 Task: Open a blank sheet, save the file as Scarlett.docx Add the quote 'Your life does not get better by chance; it gets better by change.' Apply font style 'Impact' and font size 30 Align the text to the Left .Change the text color to  'Olive Green '
Action: Mouse moved to (258, 169)
Screenshot: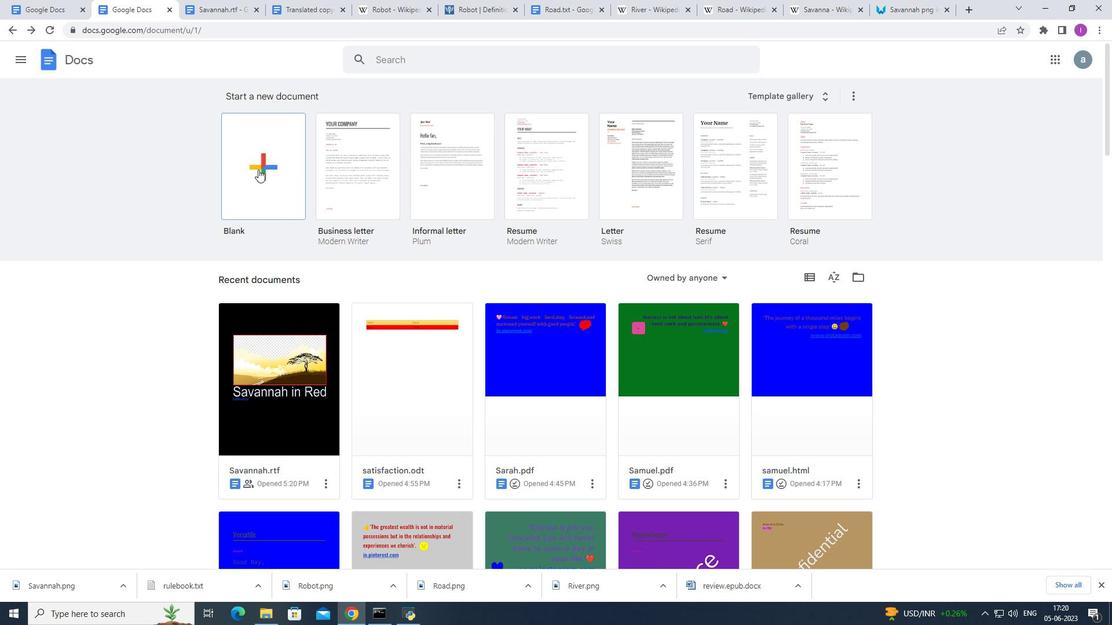 
Action: Mouse pressed left at (258, 169)
Screenshot: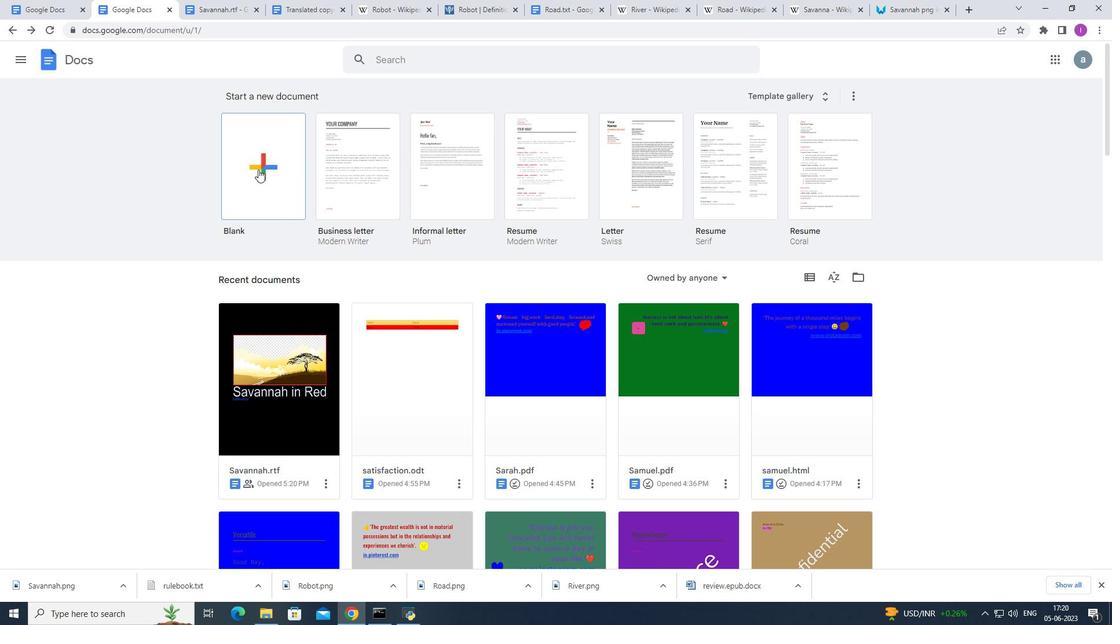 
Action: Mouse moved to (124, 53)
Screenshot: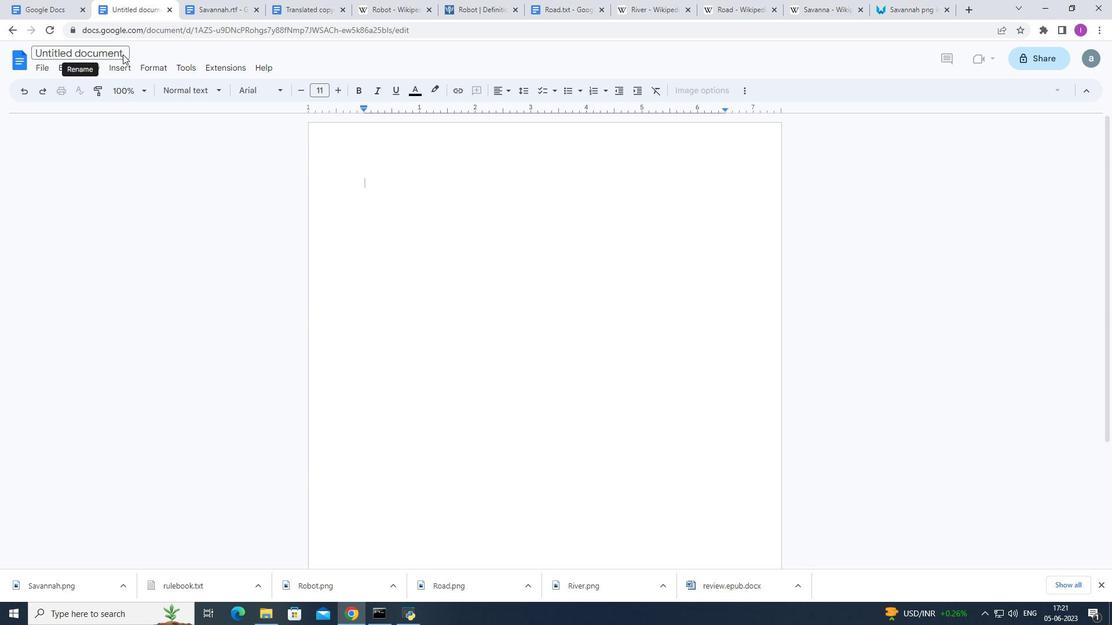 
Action: Mouse pressed left at (124, 53)
Screenshot: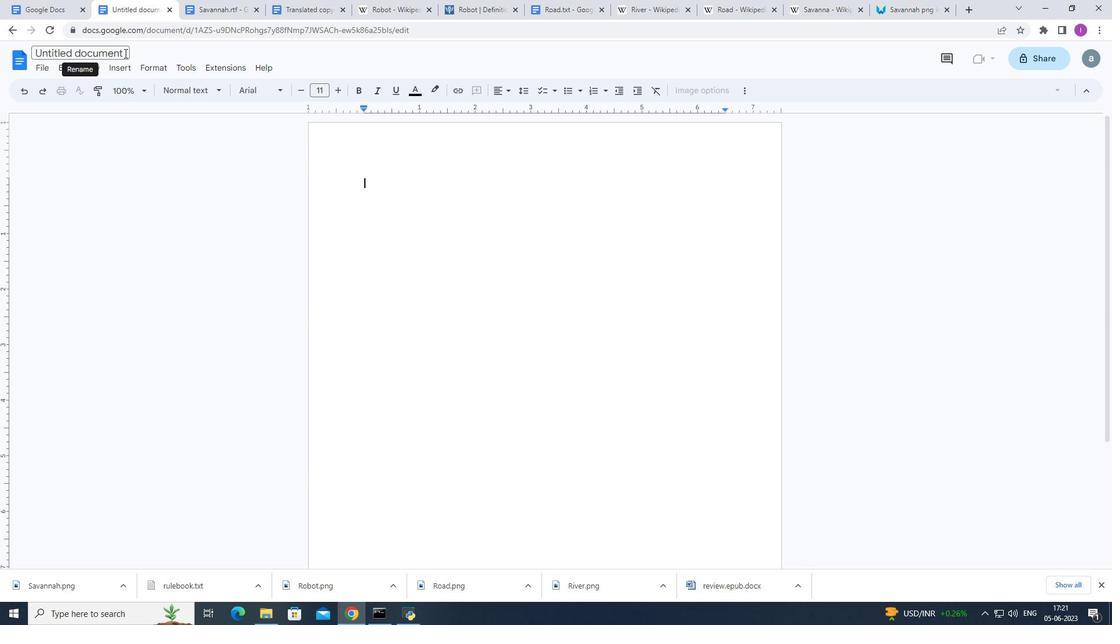 
Action: Mouse moved to (230, 52)
Screenshot: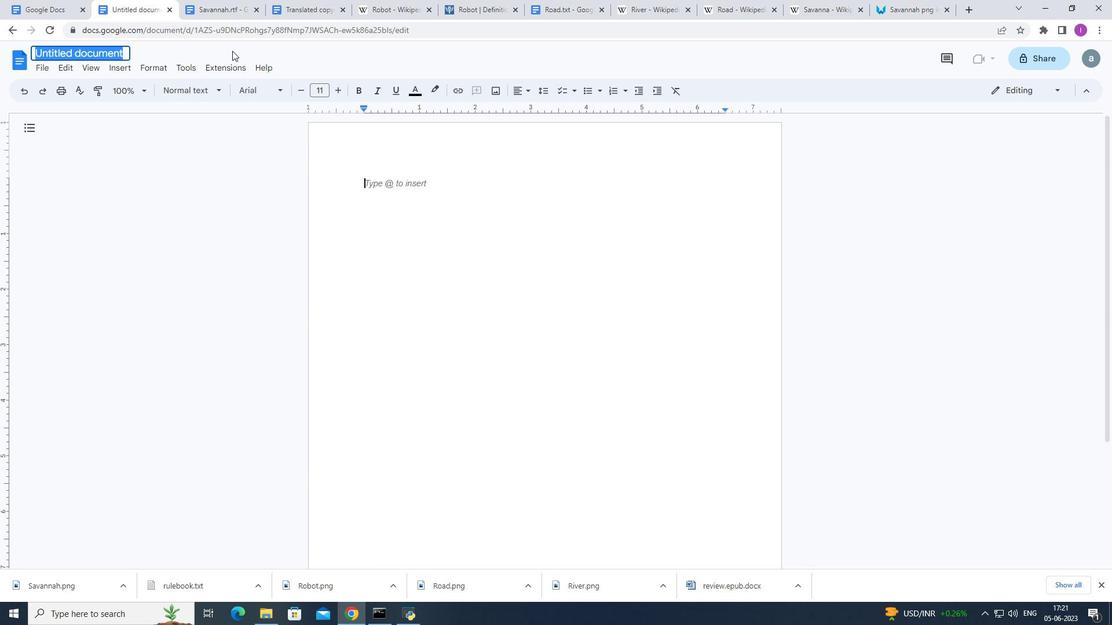 
Action: Key pressed <Key.shift>Scarlett.docx
Screenshot: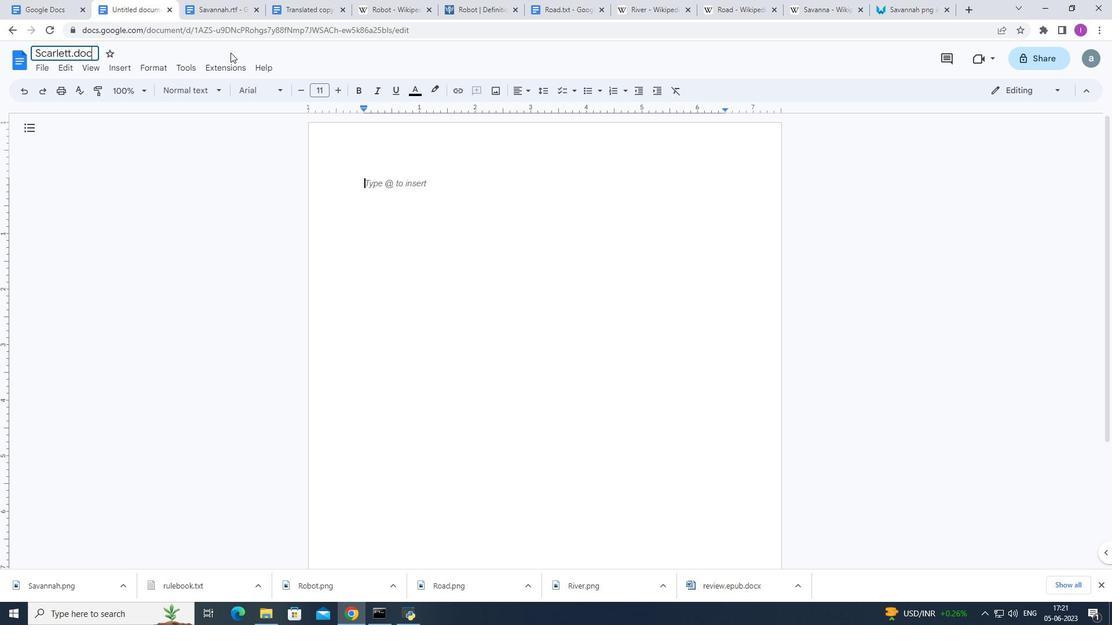 
Action: Mouse moved to (379, 173)
Screenshot: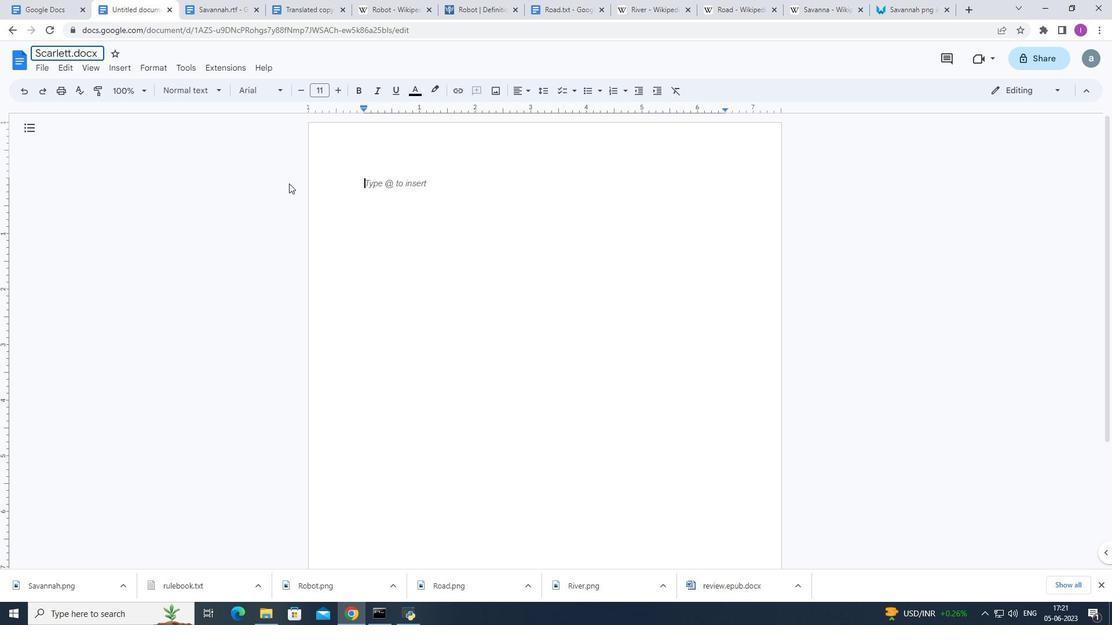 
Action: Mouse pressed left at (379, 173)
Screenshot: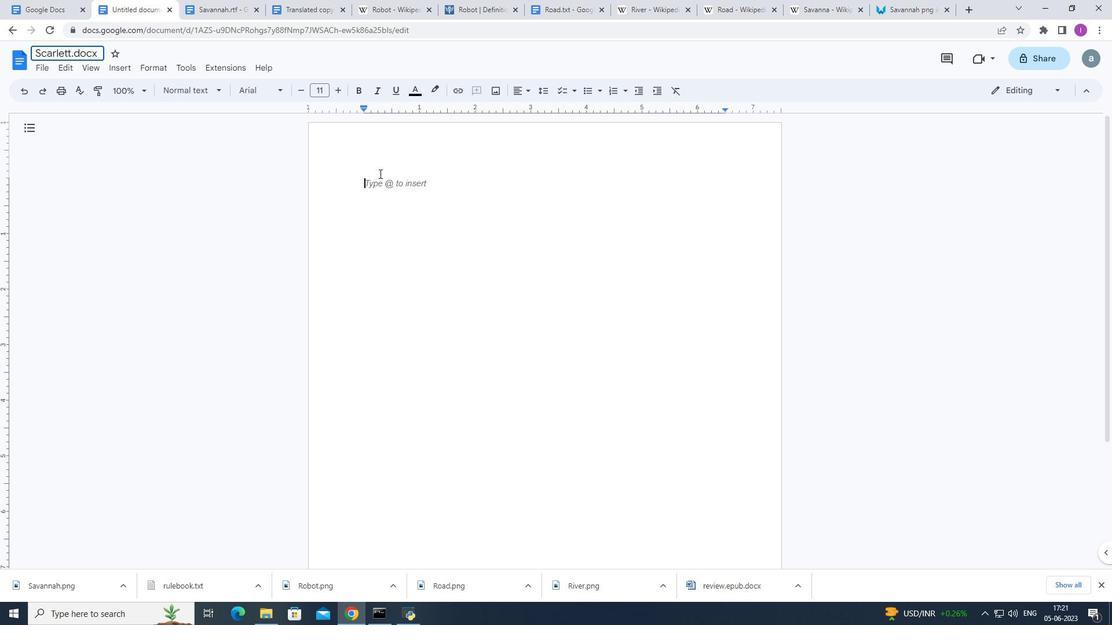 
Action: Mouse moved to (498, 169)
Screenshot: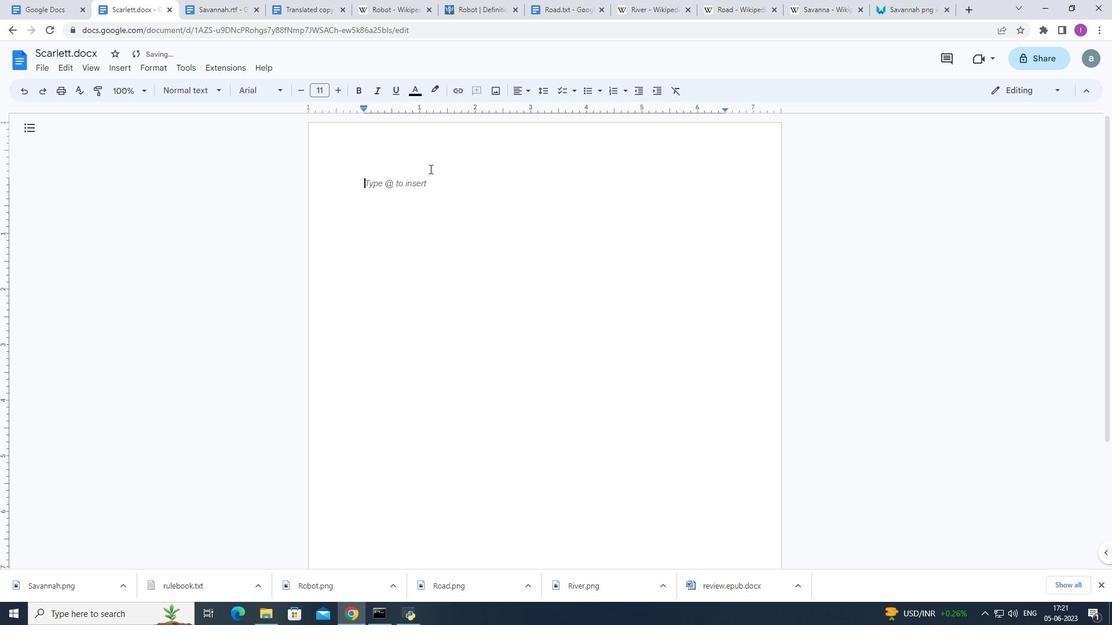 
Action: Key pressed '<Key.shift><Key.shift><Key.shift><Key.shift><Key.shift><Key.shift><Key.shift><Key.shift>Your<Key.space>life<Key.space>does<Key.space>not<Key.space>get<Key.space>better<Key.space>by<Key.space>chance;it<Key.space>gets<Key.space>better<Key.space>by<Key.space>chance.'
Screenshot: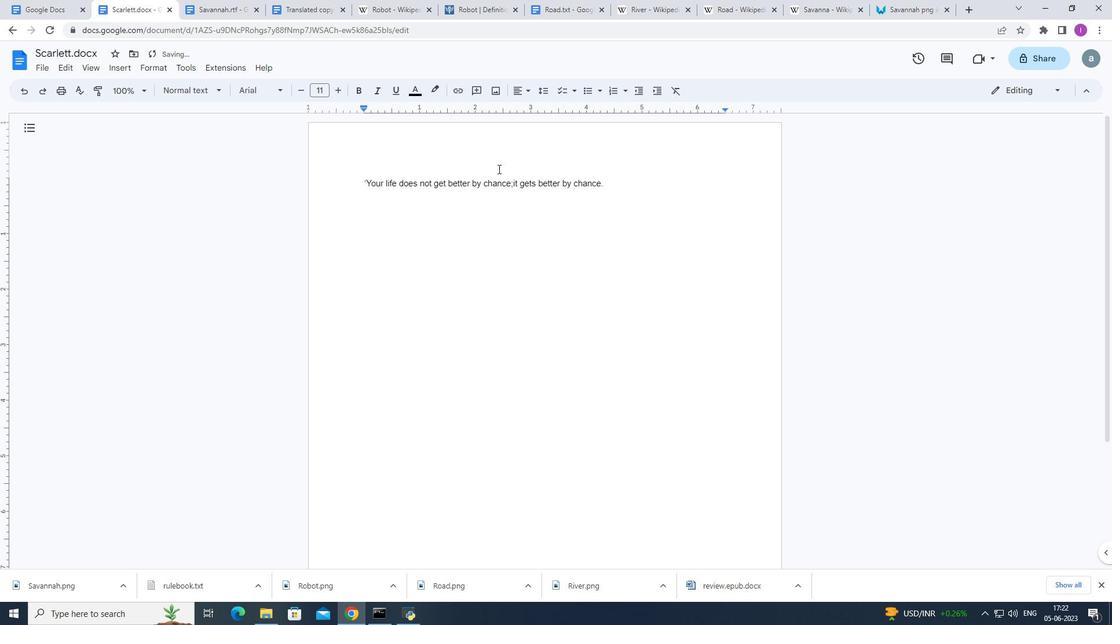 
Action: Mouse moved to (623, 186)
Screenshot: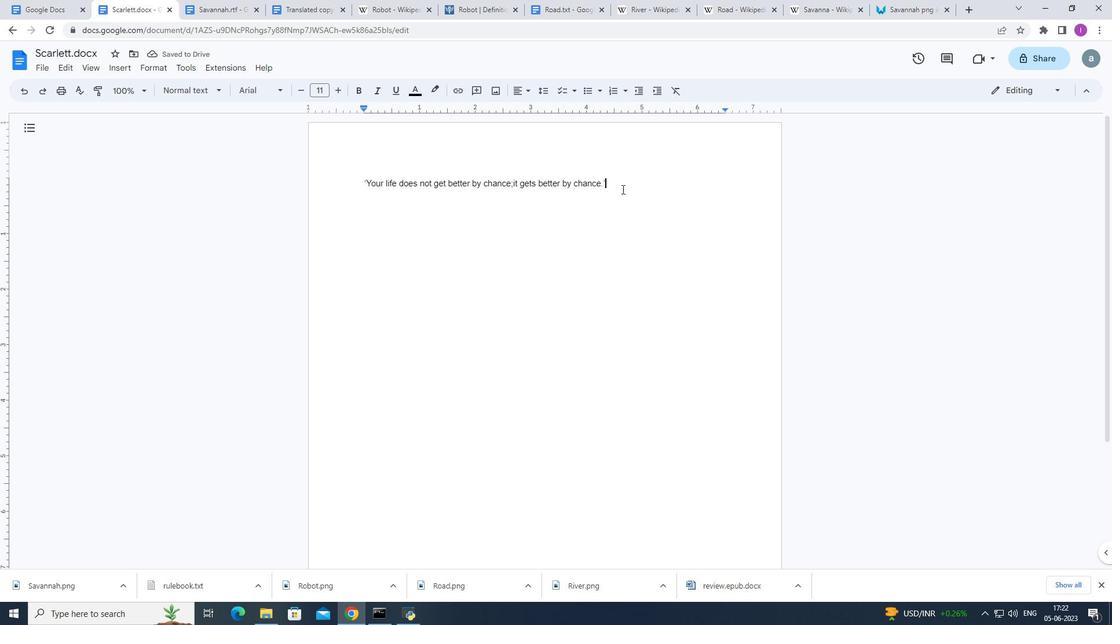 
Action: Mouse pressed left at (623, 186)
Screenshot: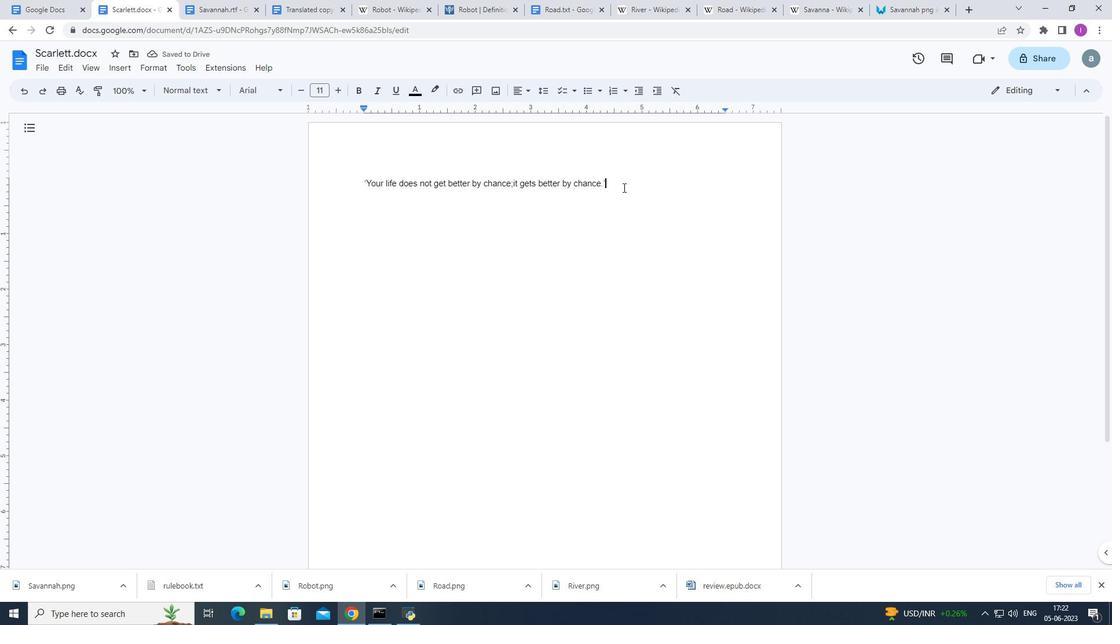 
Action: Mouse moved to (277, 88)
Screenshot: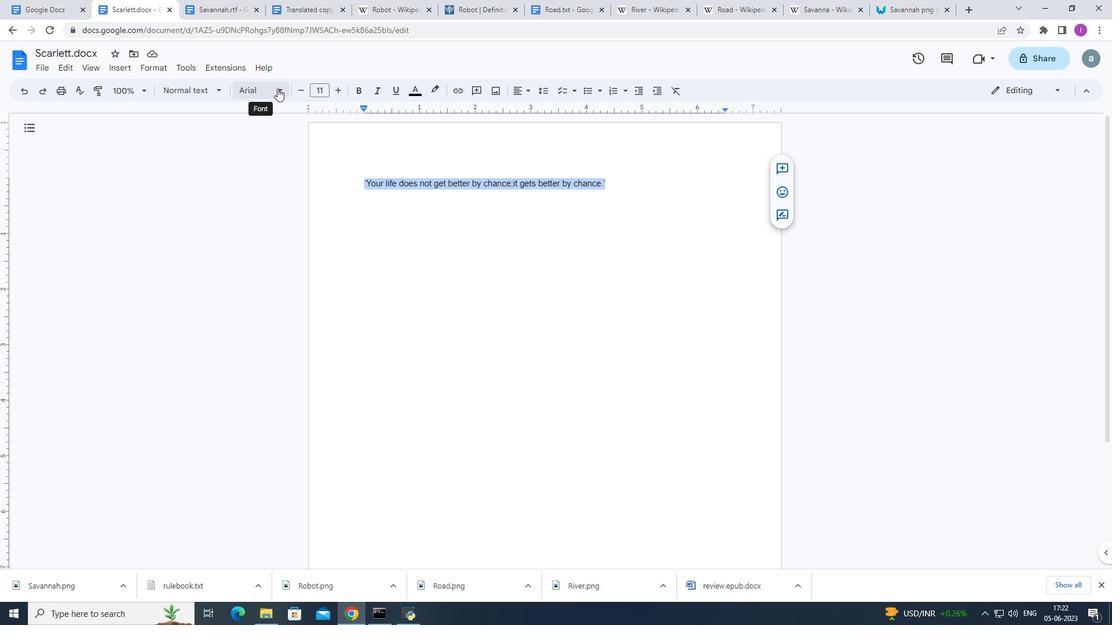 
Action: Mouse pressed left at (277, 88)
Screenshot: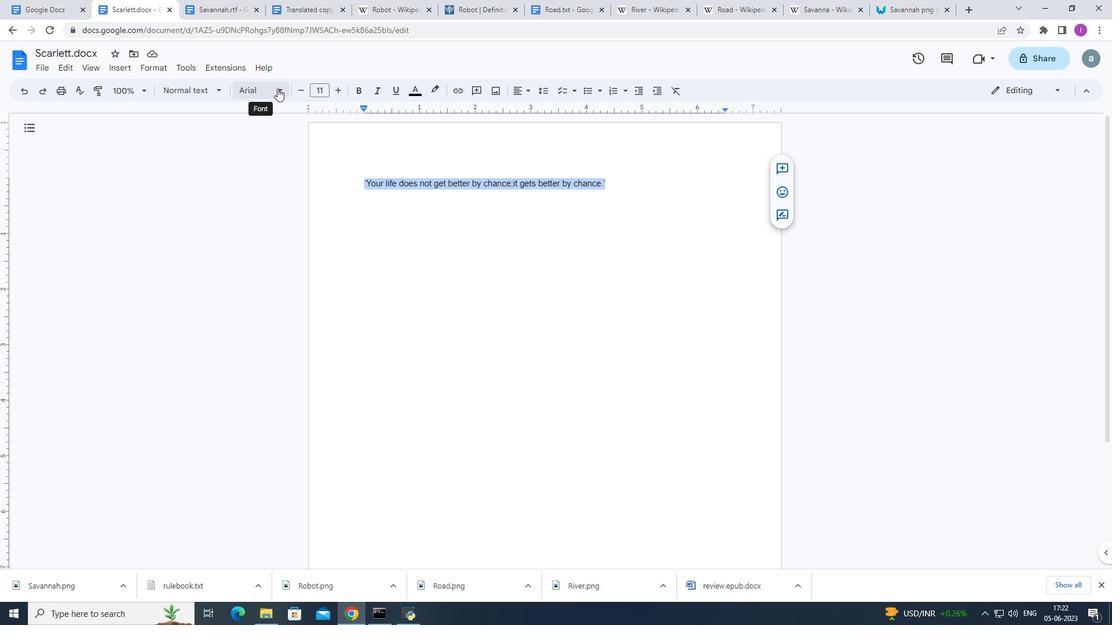 
Action: Mouse moved to (348, 424)
Screenshot: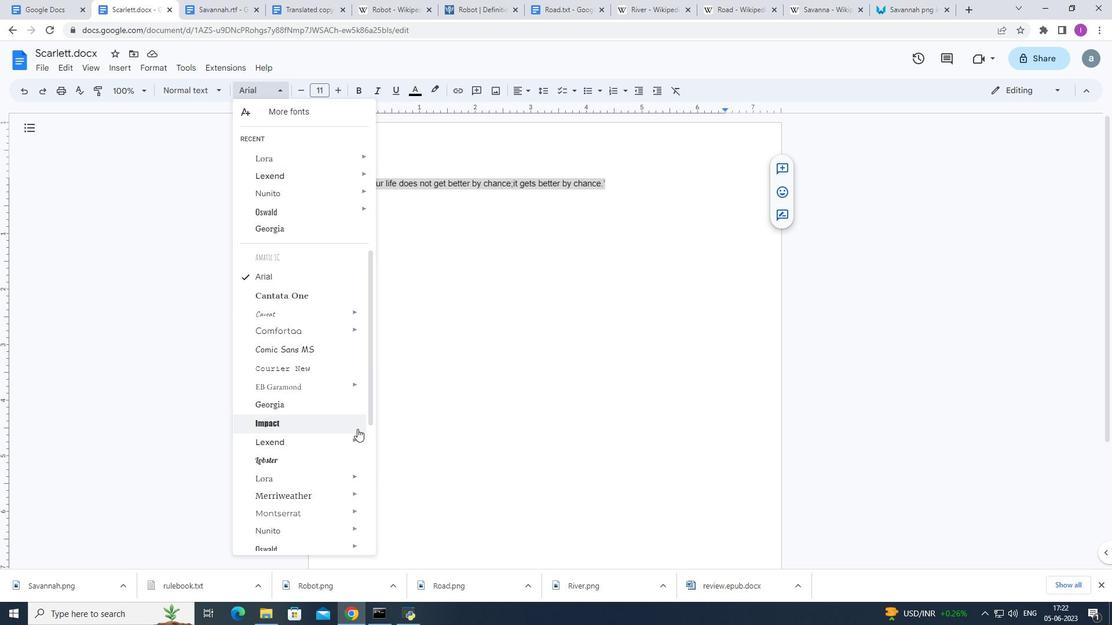 
Action: Mouse pressed left at (348, 424)
Screenshot: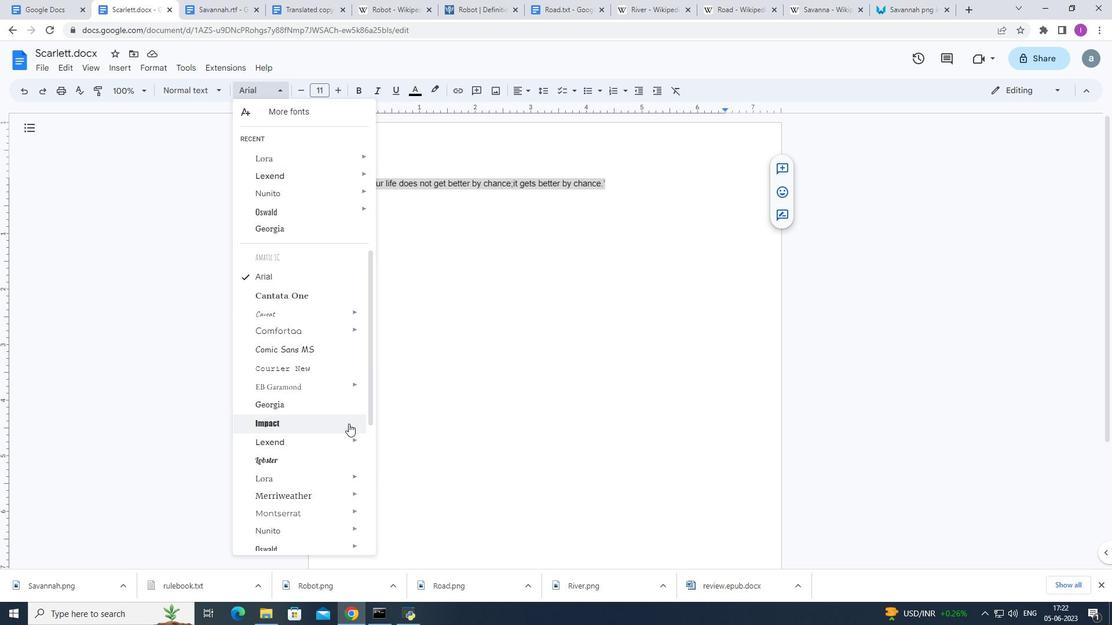 
Action: Mouse moved to (348, 424)
Screenshot: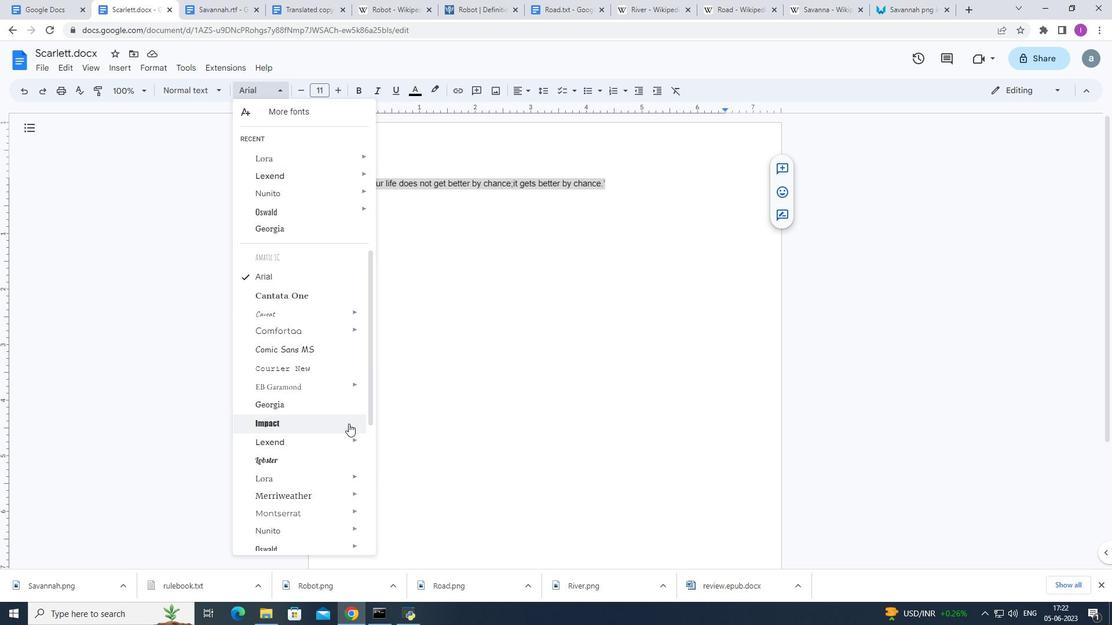 
Action: Mouse pressed left at (348, 424)
Screenshot: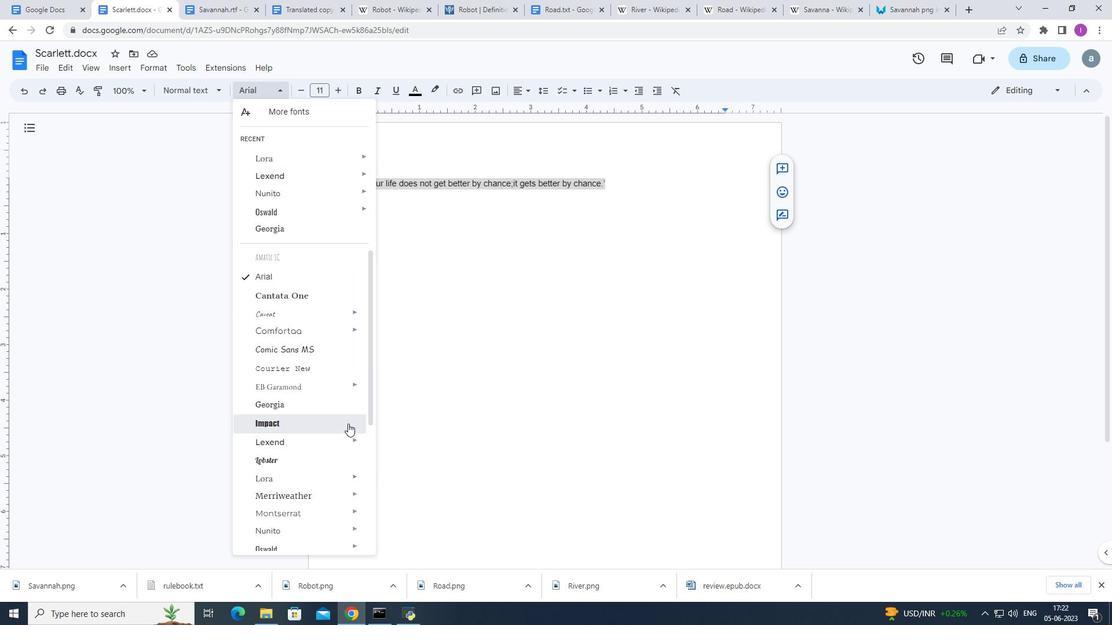 
Action: Mouse moved to (575, 182)
Screenshot: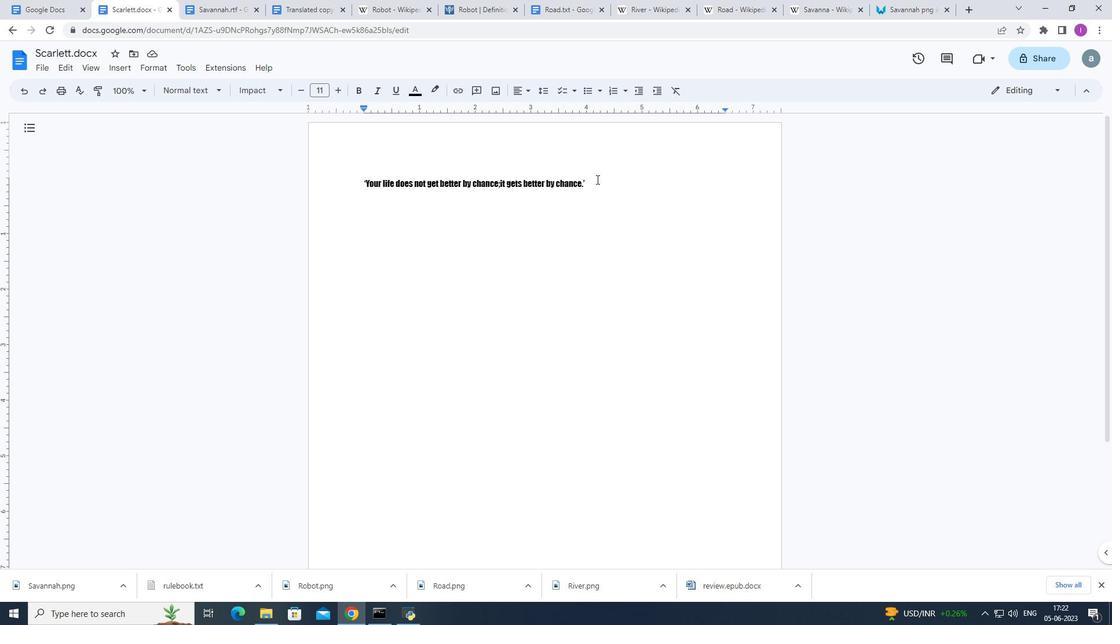 
Action: Mouse pressed left at (597, 179)
Screenshot: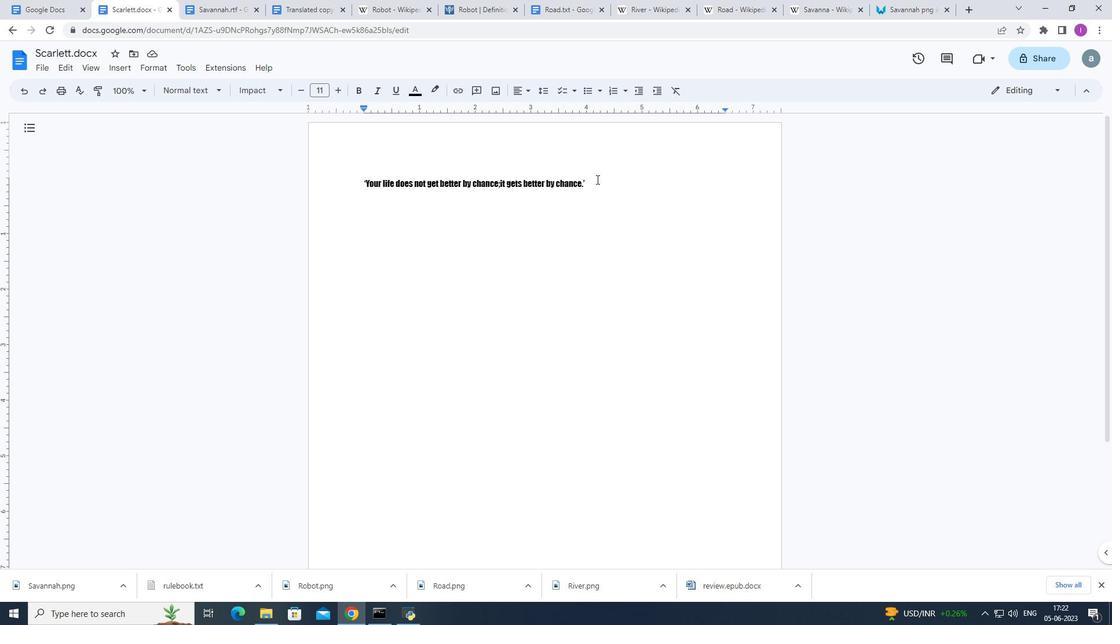 
Action: Mouse moved to (322, 92)
Screenshot: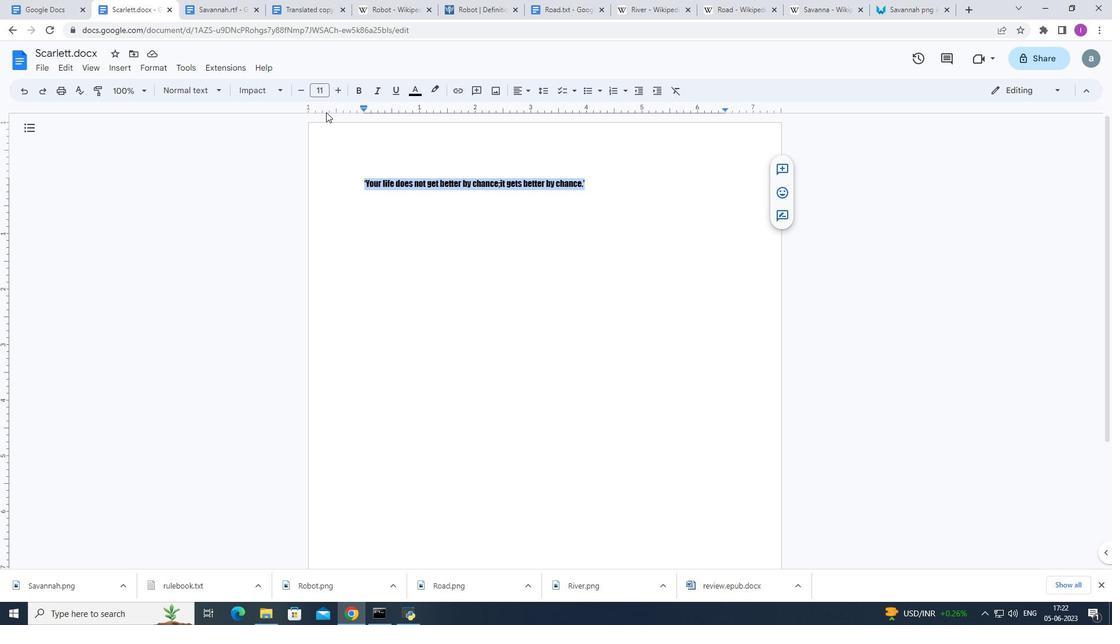 
Action: Mouse pressed left at (322, 92)
Screenshot: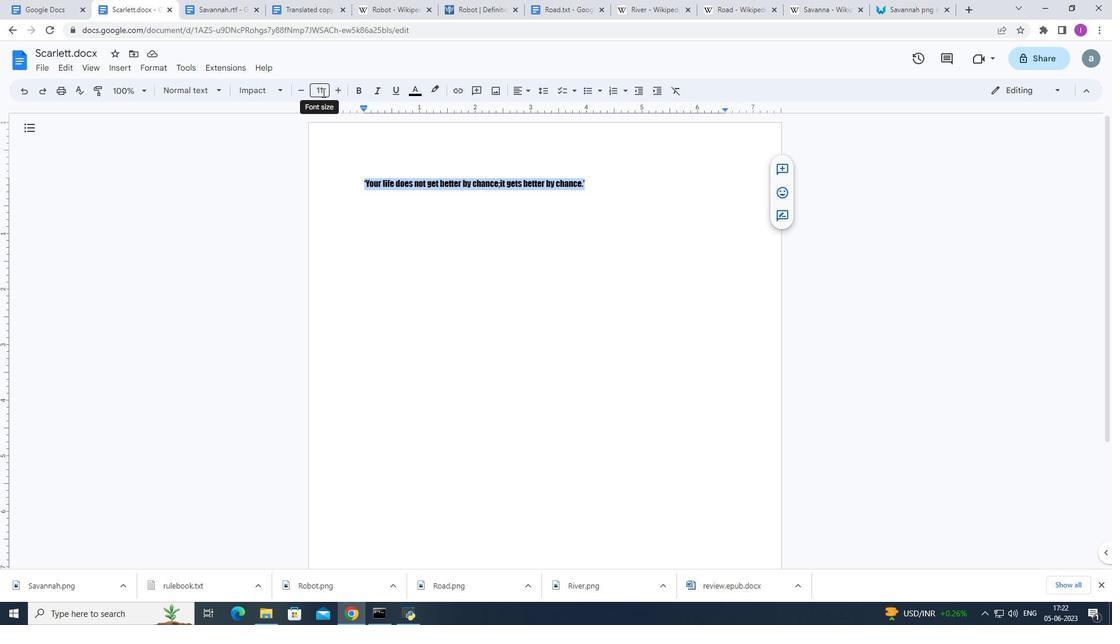 
Action: Mouse moved to (327, 112)
Screenshot: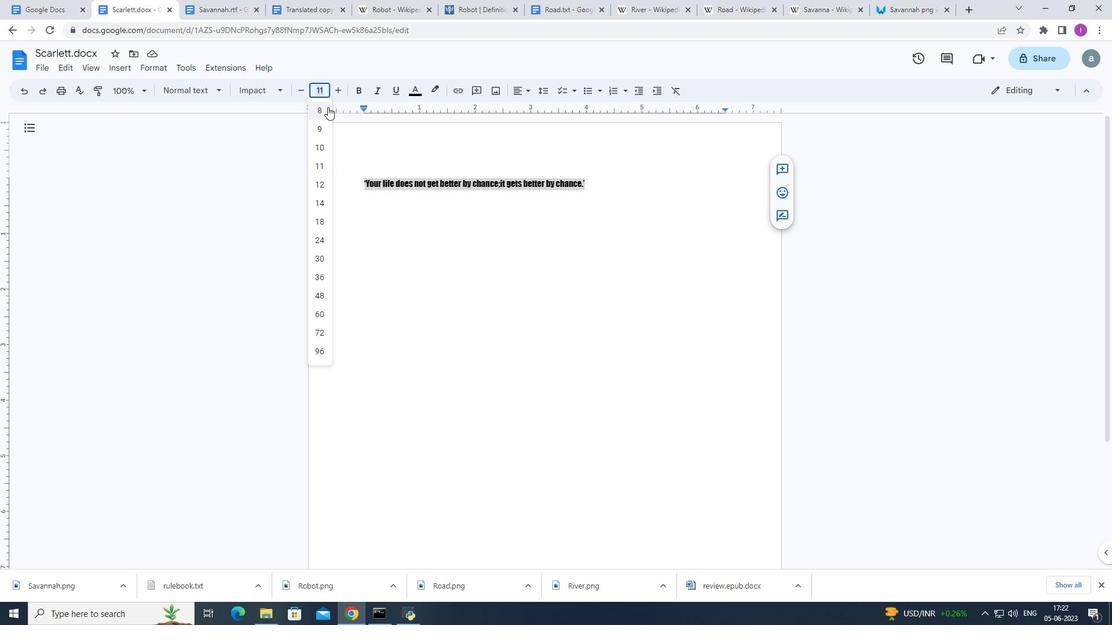 
Action: Key pressed 3
Screenshot: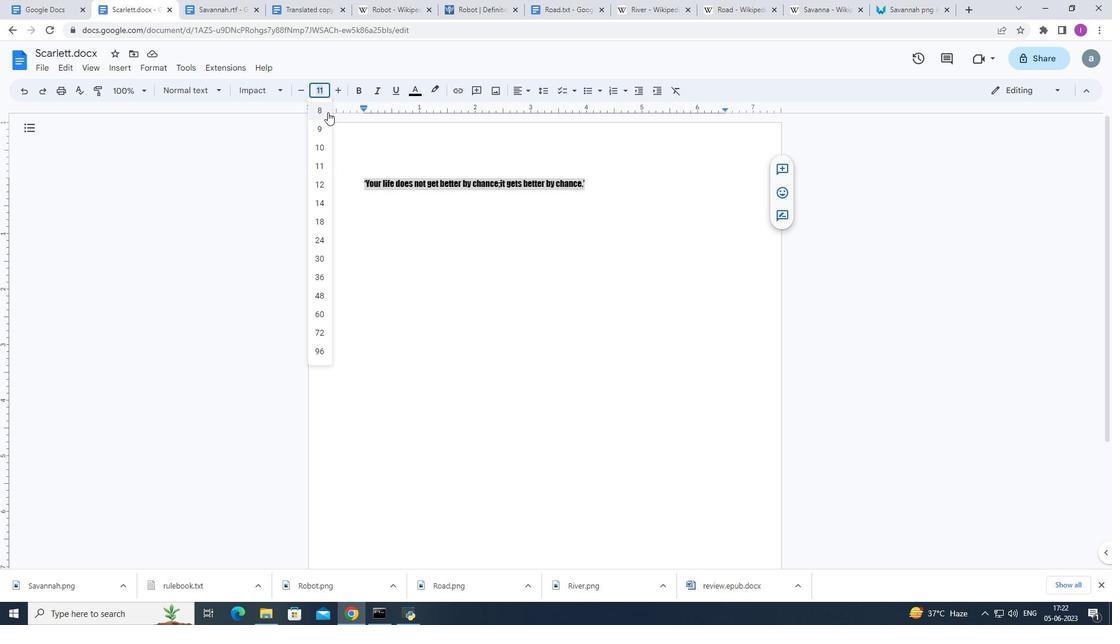 
Action: Mouse moved to (327, 116)
Screenshot: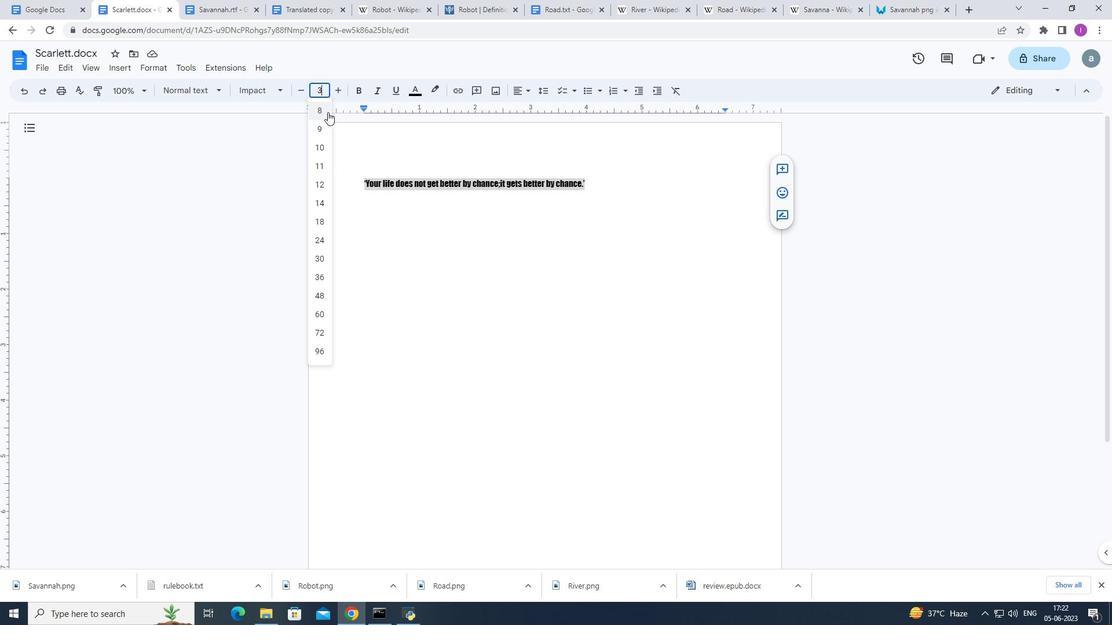 
Action: Key pressed 0
Screenshot: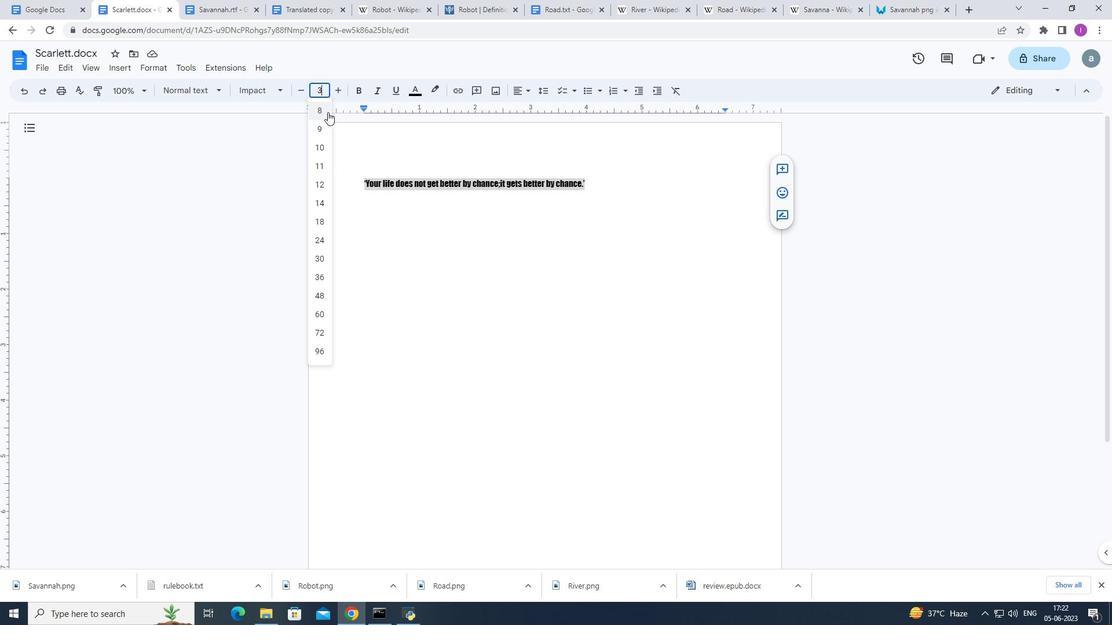 
Action: Mouse moved to (327, 121)
Screenshot: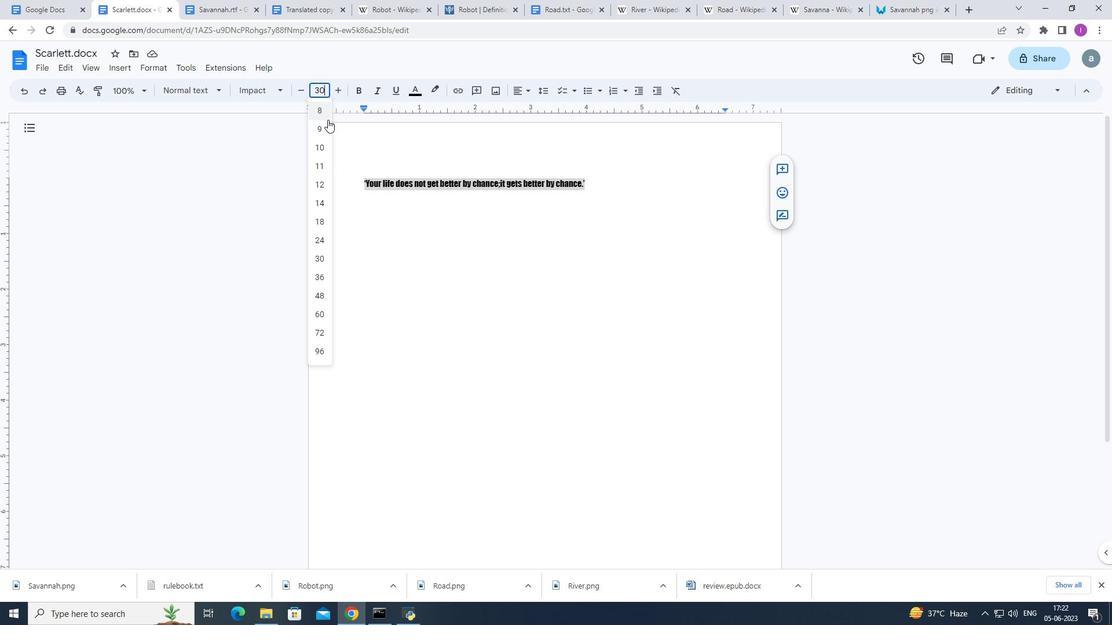 
Action: Key pressed <Key.enter>
Screenshot: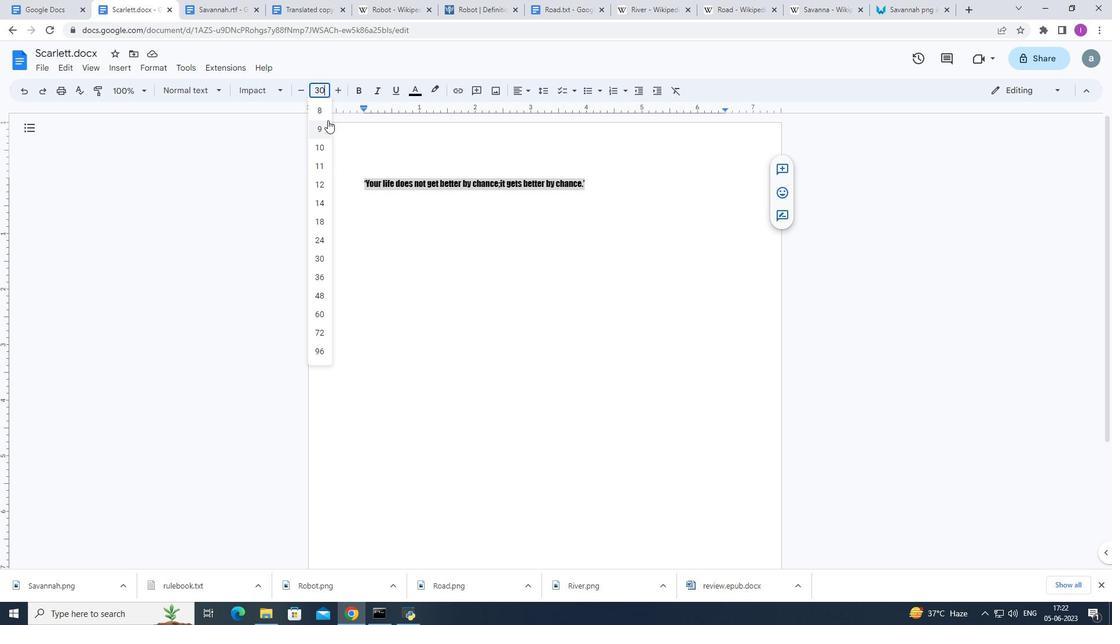 
Action: Mouse moved to (524, 90)
Screenshot: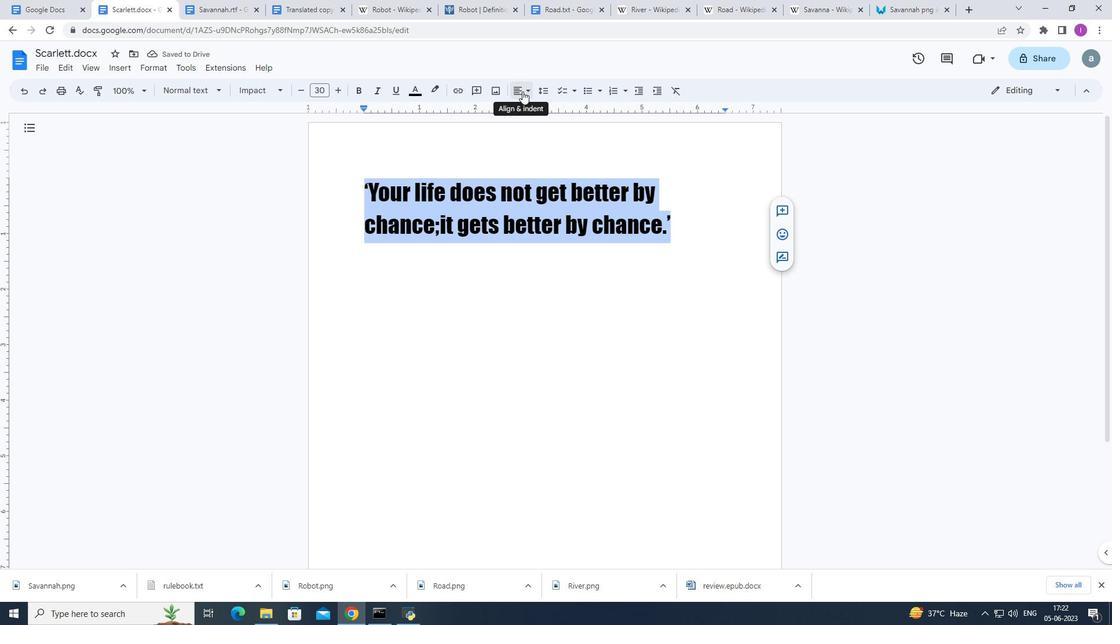 
Action: Mouse pressed left at (524, 90)
Screenshot: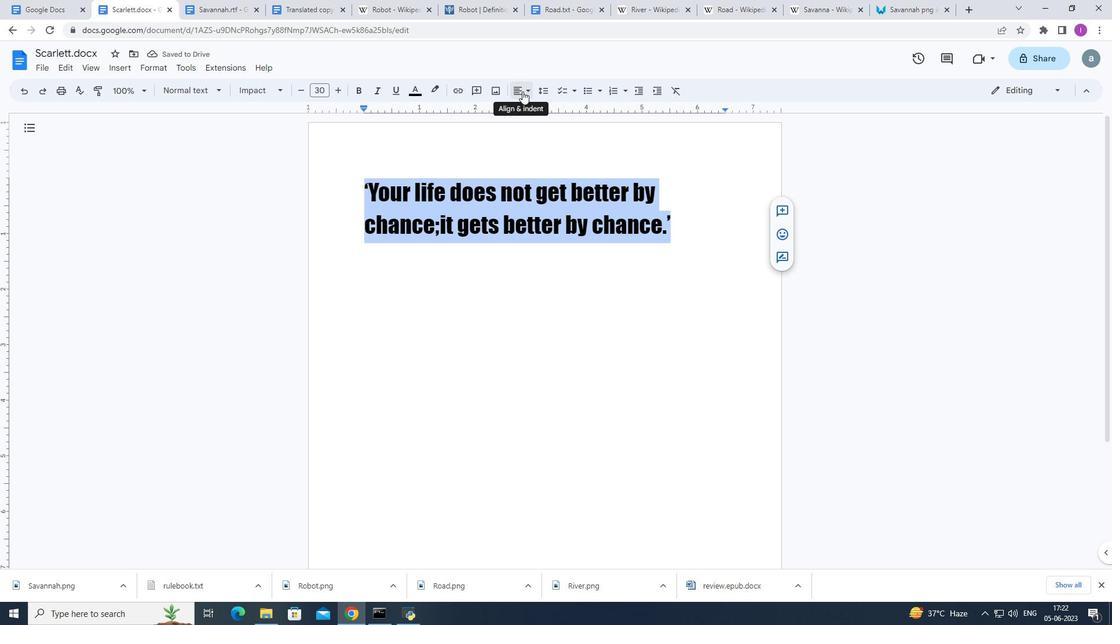
Action: Mouse moved to (523, 108)
Screenshot: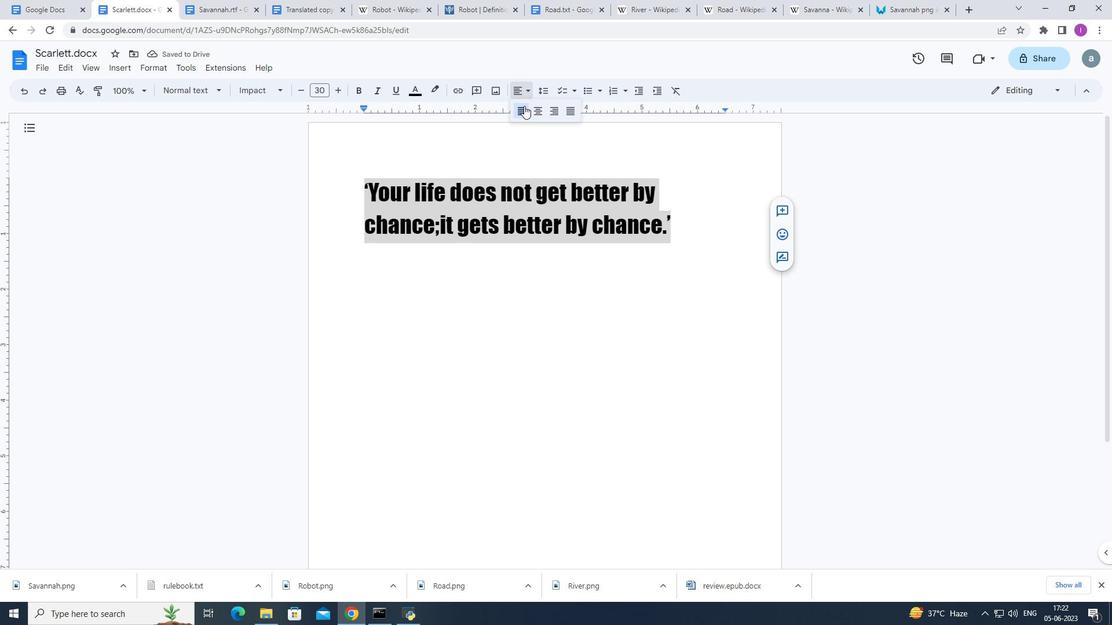 
Action: Mouse pressed left at (523, 108)
Screenshot: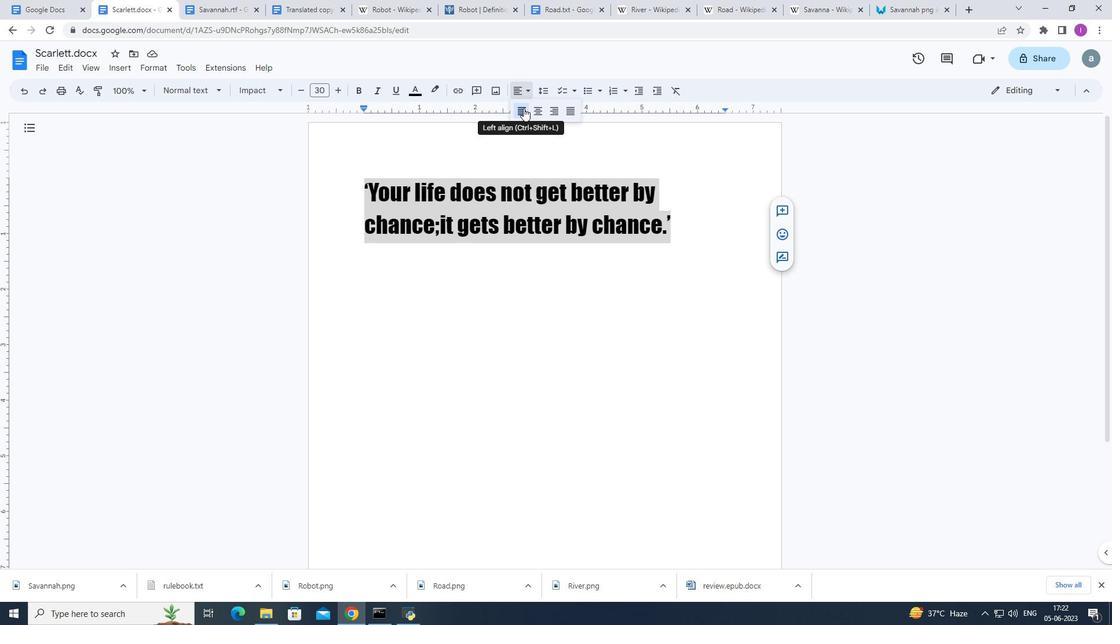 
Action: Mouse moved to (418, 88)
Screenshot: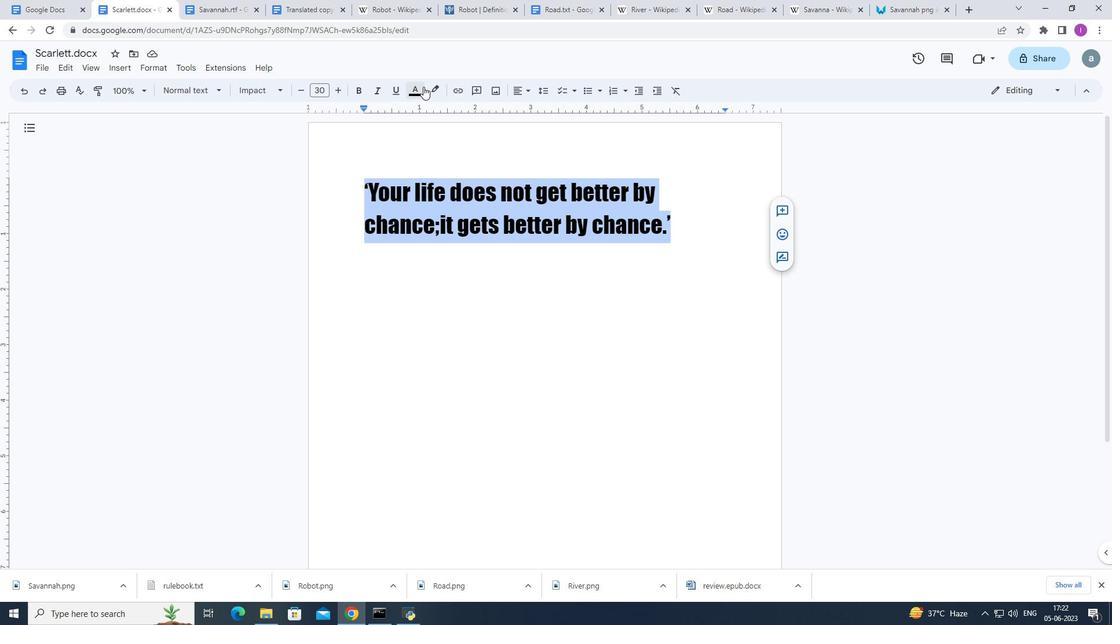 
Action: Mouse pressed left at (418, 88)
Screenshot: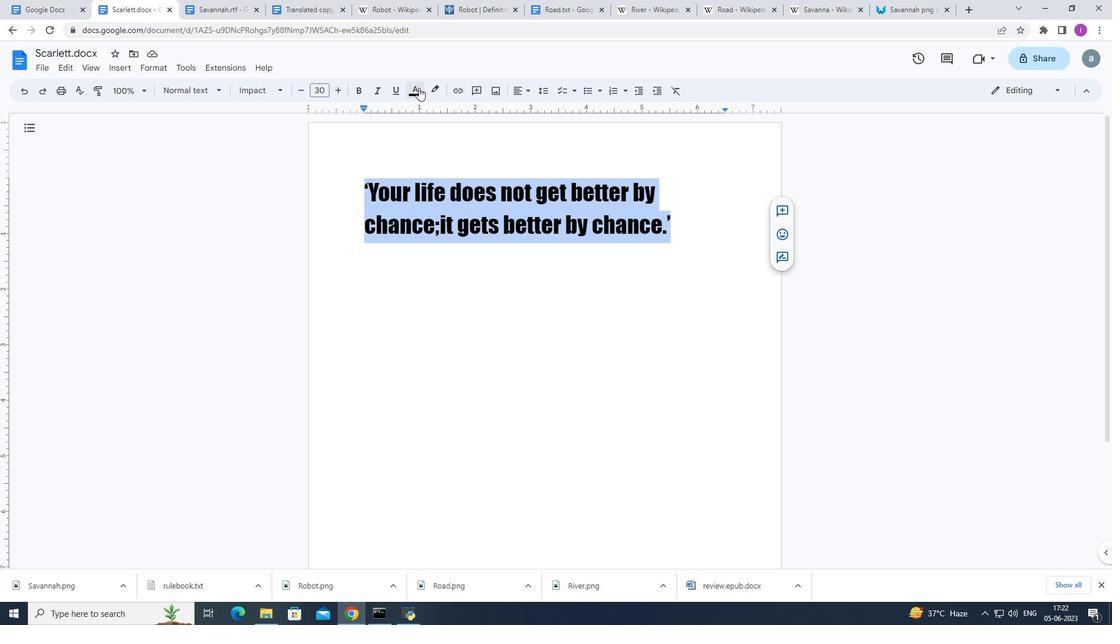 
Action: Mouse moved to (420, 228)
Screenshot: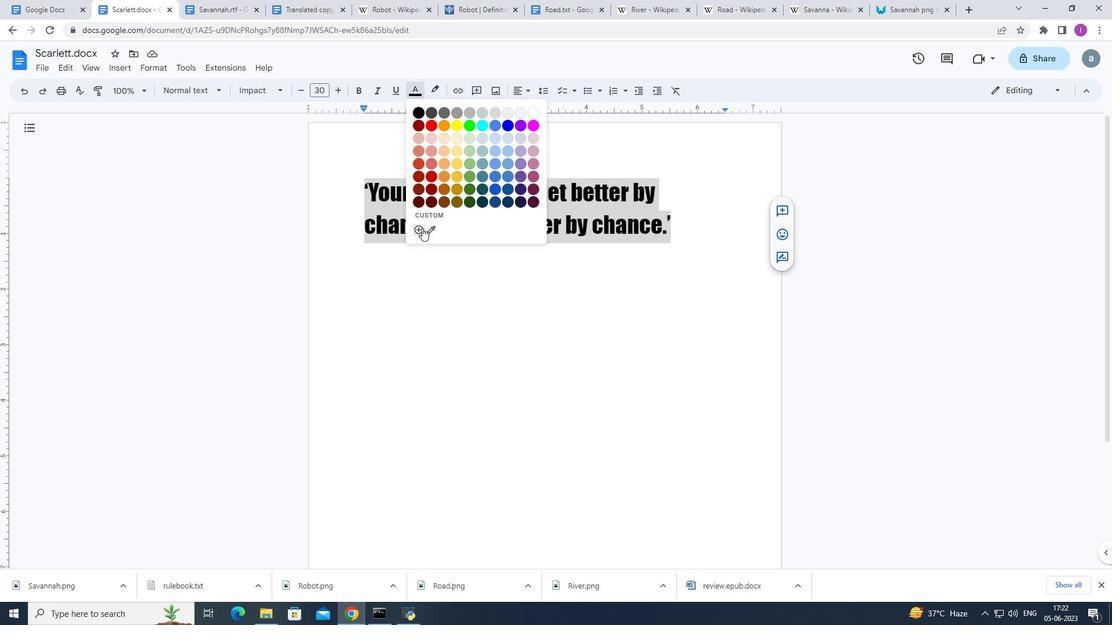 
Action: Mouse pressed left at (420, 228)
Screenshot: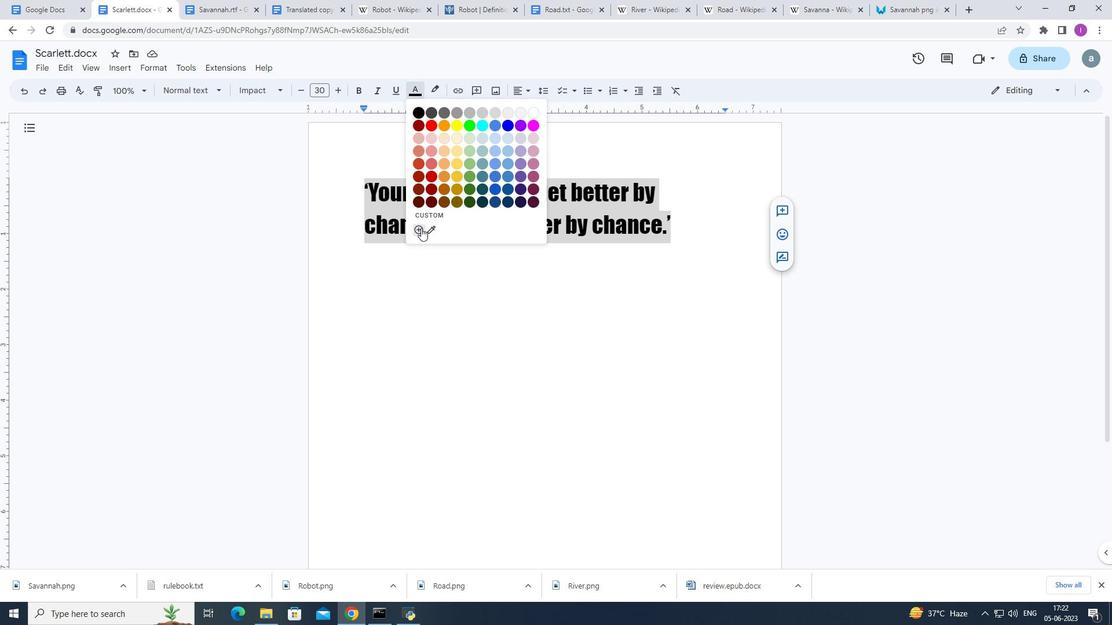 
Action: Mouse moved to (420, 228)
Screenshot: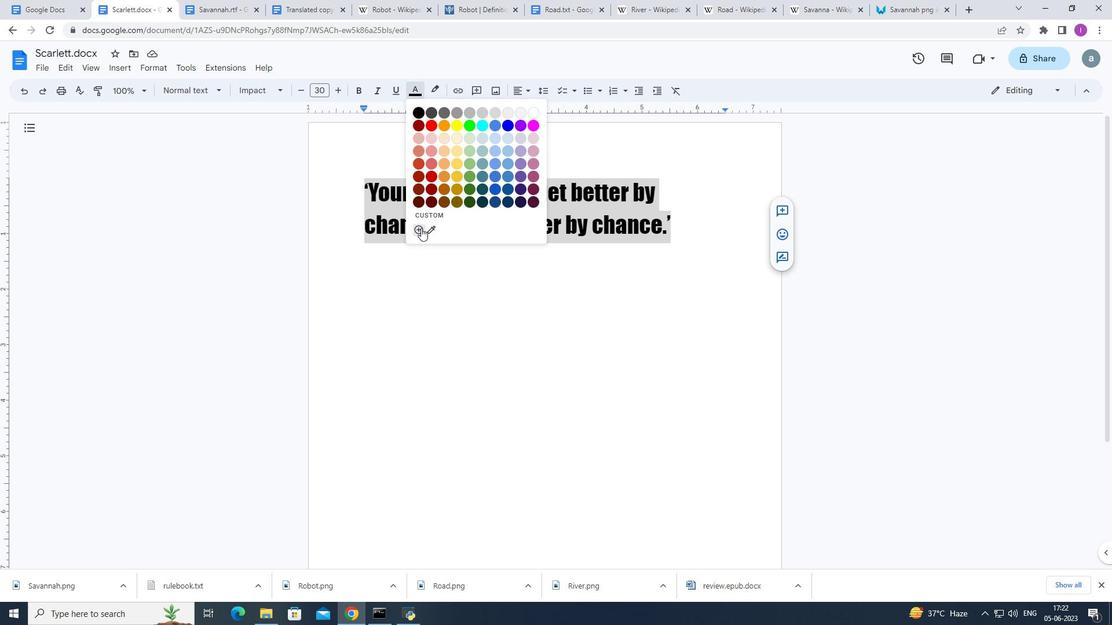 
Action: Mouse pressed left at (420, 228)
Screenshot: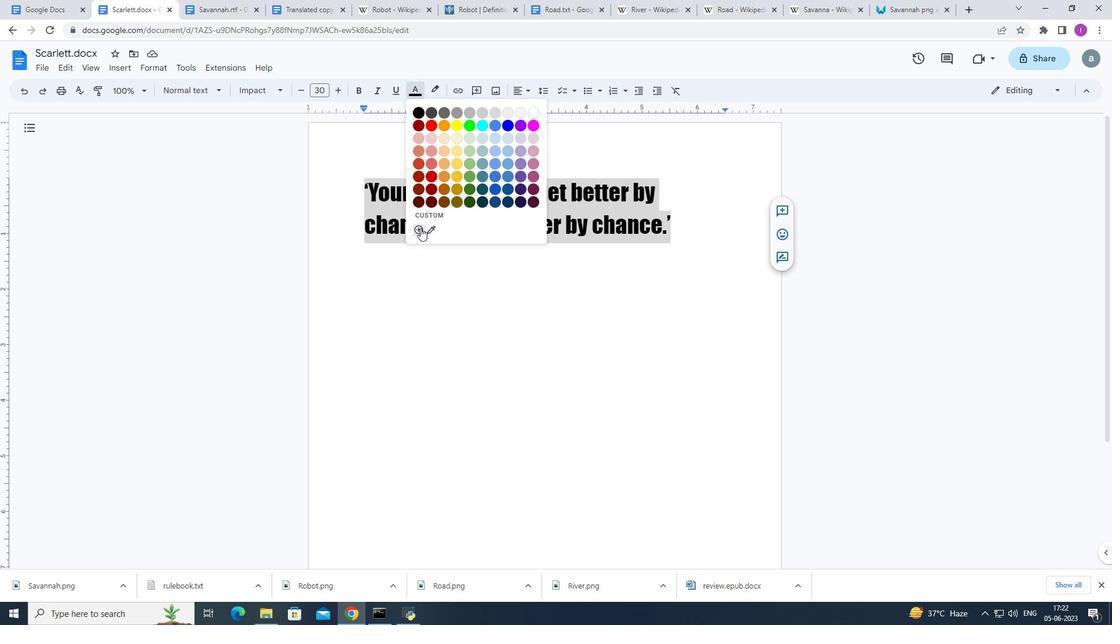 
Action: Mouse moved to (571, 312)
Screenshot: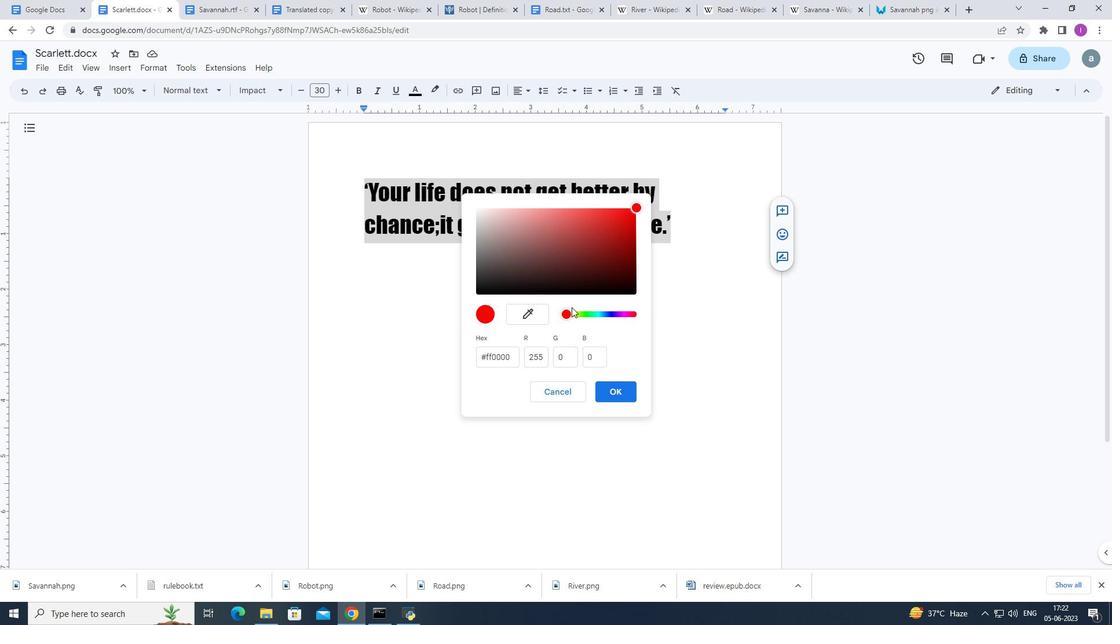 
Action: Mouse pressed left at (571, 312)
Screenshot: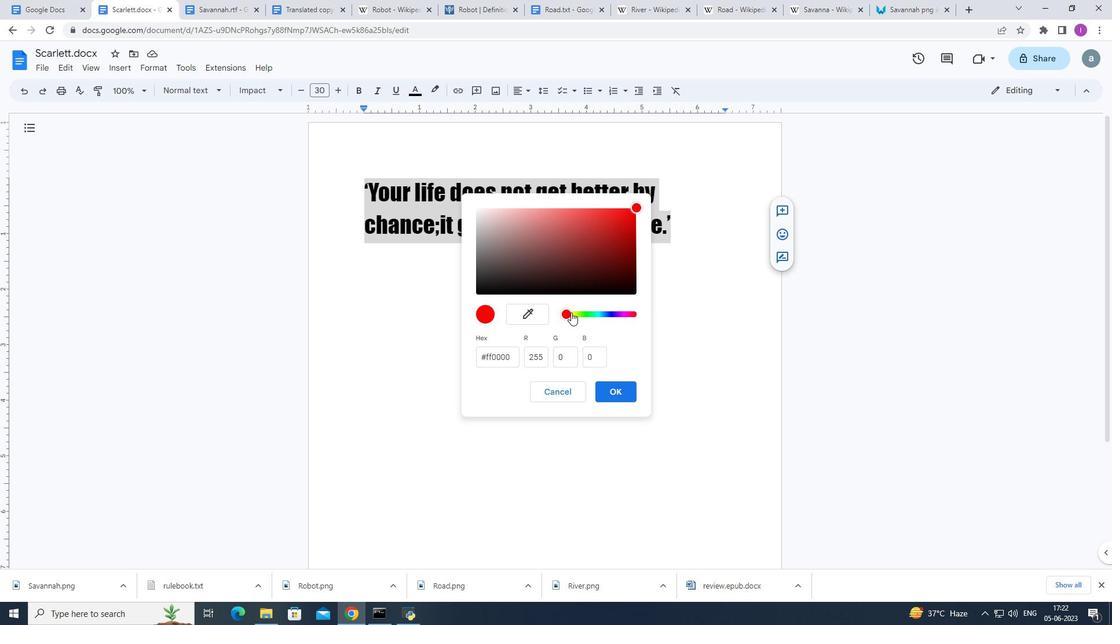 
Action: Mouse moved to (596, 316)
Screenshot: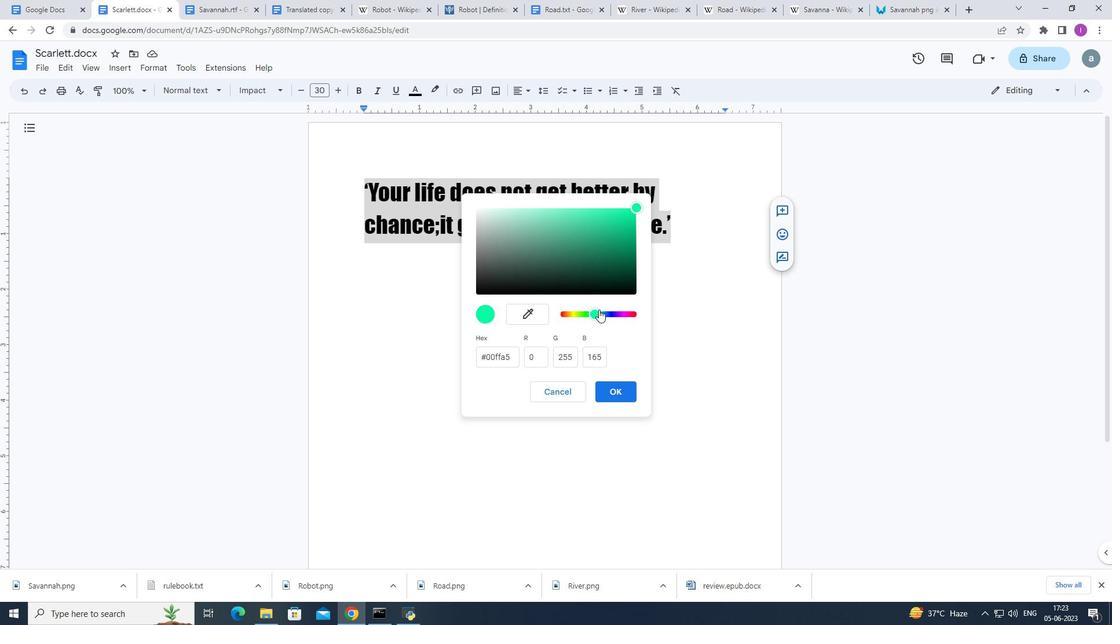 
Action: Mouse pressed left at (596, 316)
Screenshot: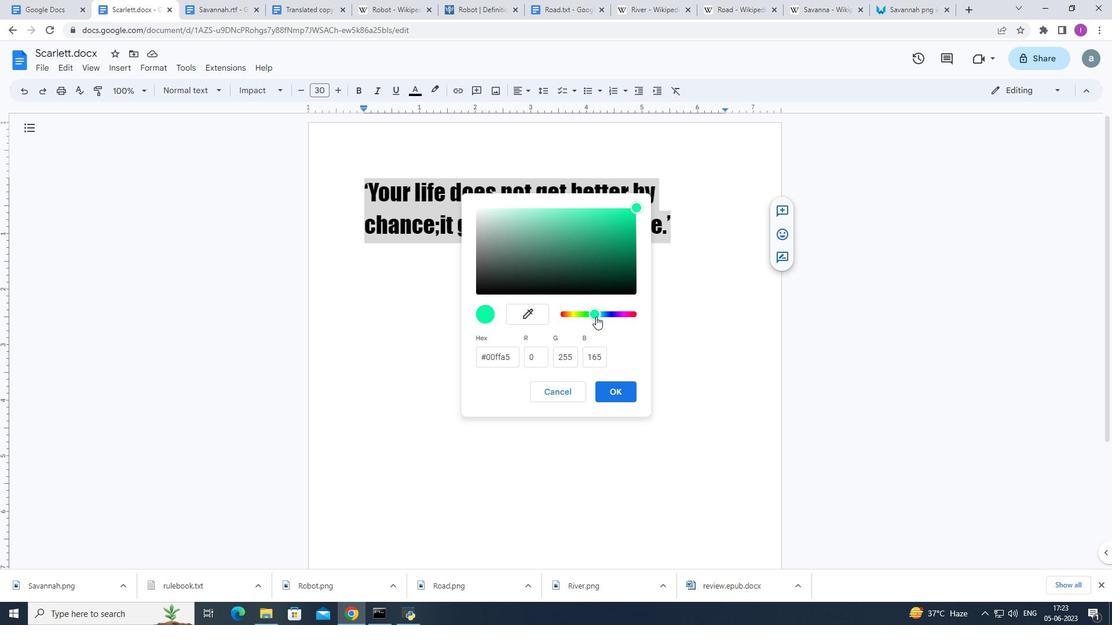
Action: Mouse moved to (605, 266)
Screenshot: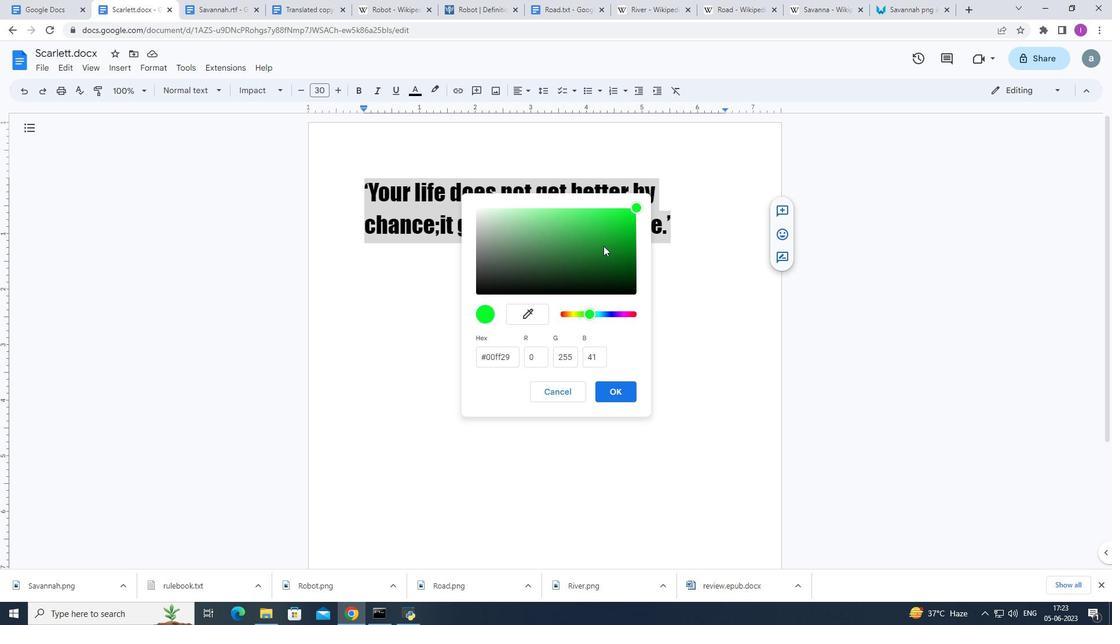 
Action: Mouse pressed left at (605, 266)
Screenshot: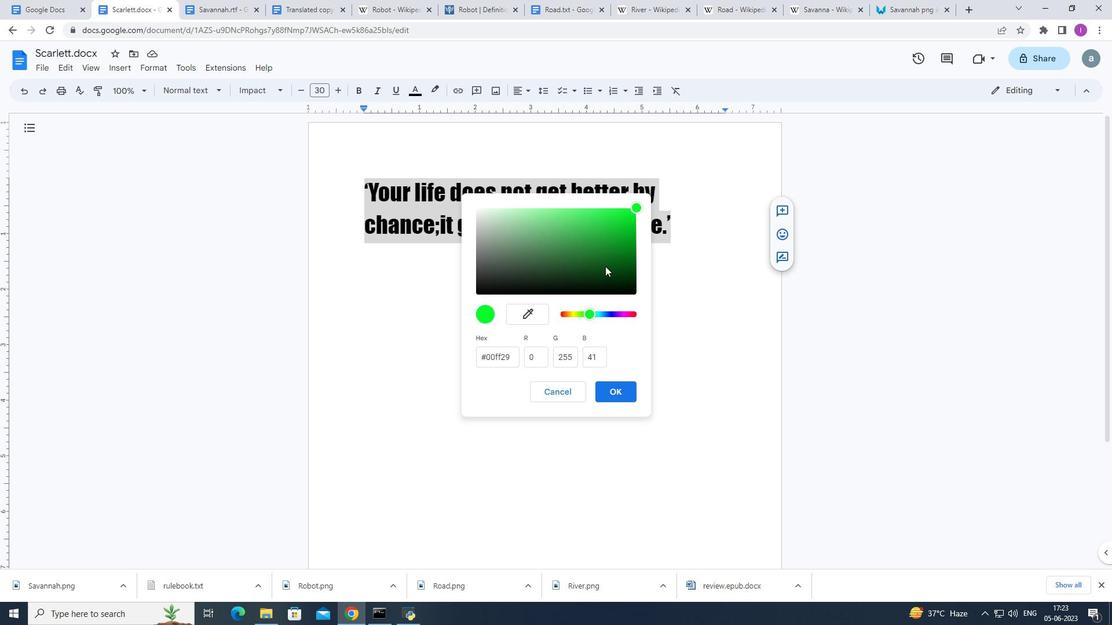 
Action: Mouse moved to (597, 387)
Screenshot: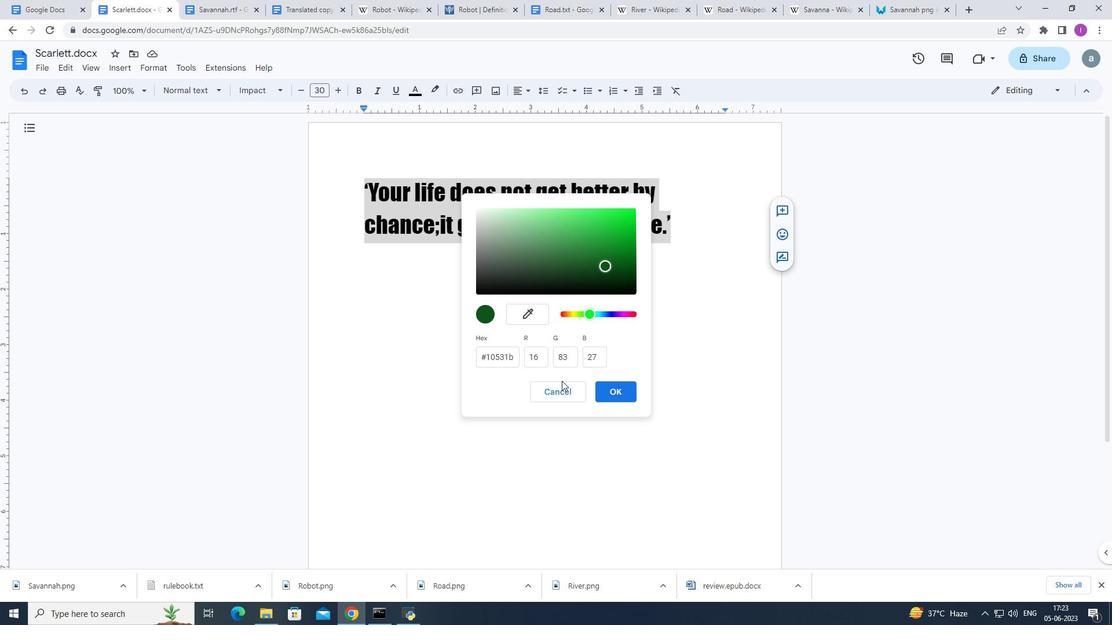 
Action: Mouse pressed left at (597, 387)
Screenshot: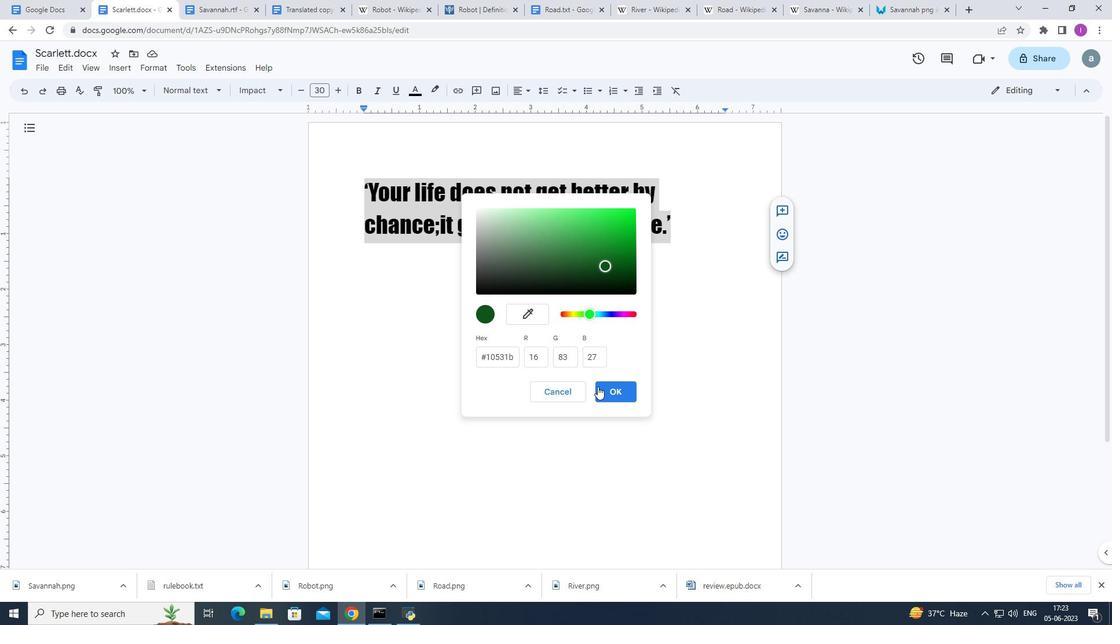 
Action: Mouse moved to (388, 388)
Screenshot: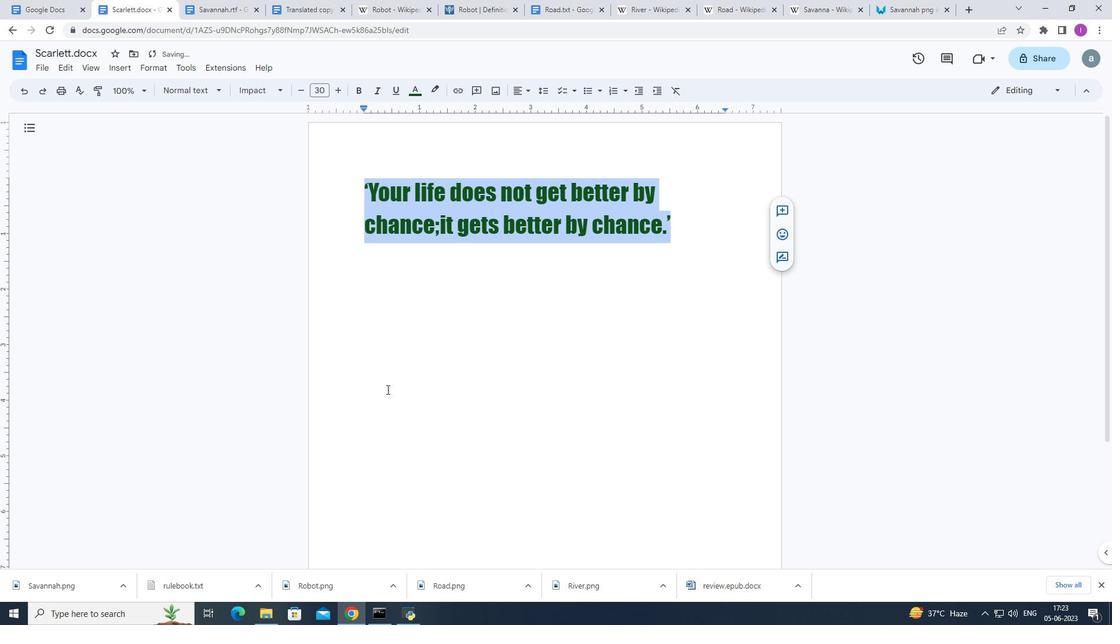 
Action: Mouse pressed left at (387, 389)
Screenshot: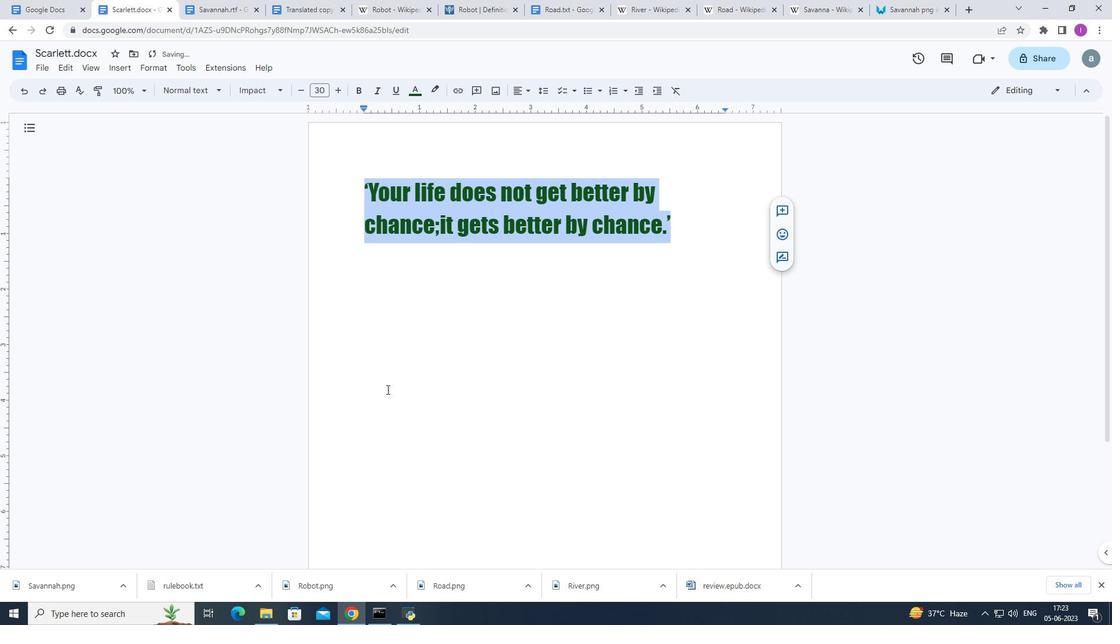 
Action: Mouse moved to (84, 264)
Screenshot: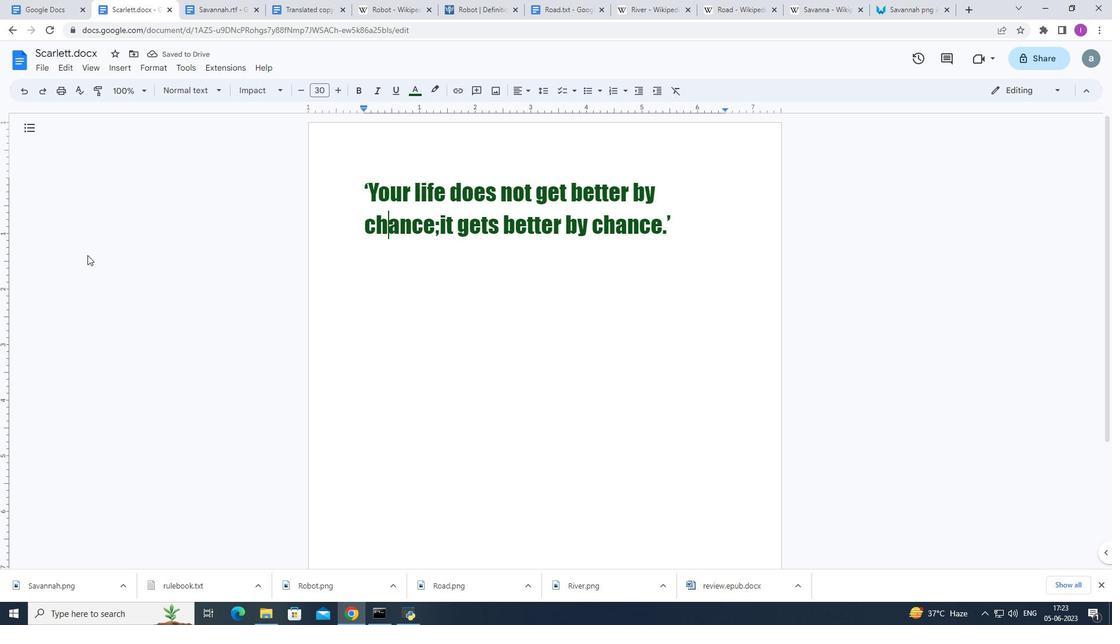 
